 Task: Configure repository security and analysis settings.
Action: Mouse moved to (368, 176)
Screenshot: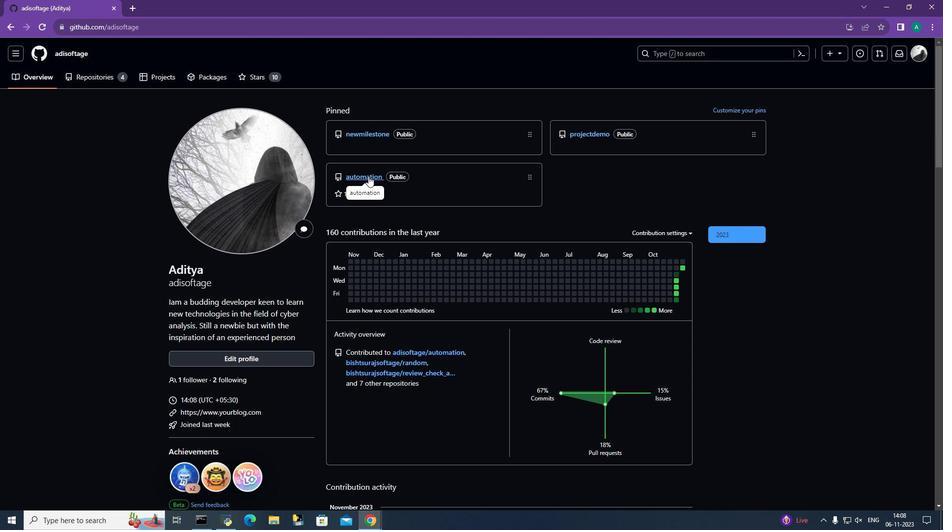 
Action: Mouse pressed left at (368, 176)
Screenshot: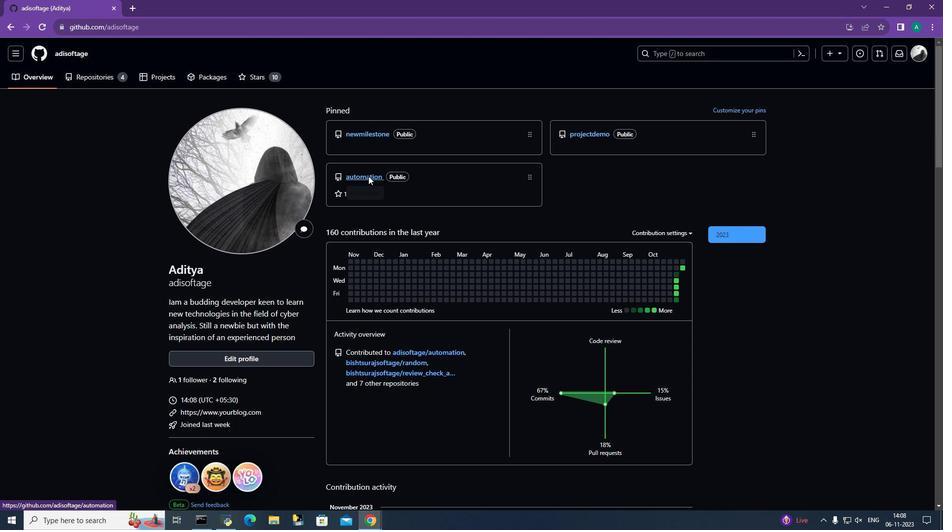 
Action: Mouse moved to (479, 78)
Screenshot: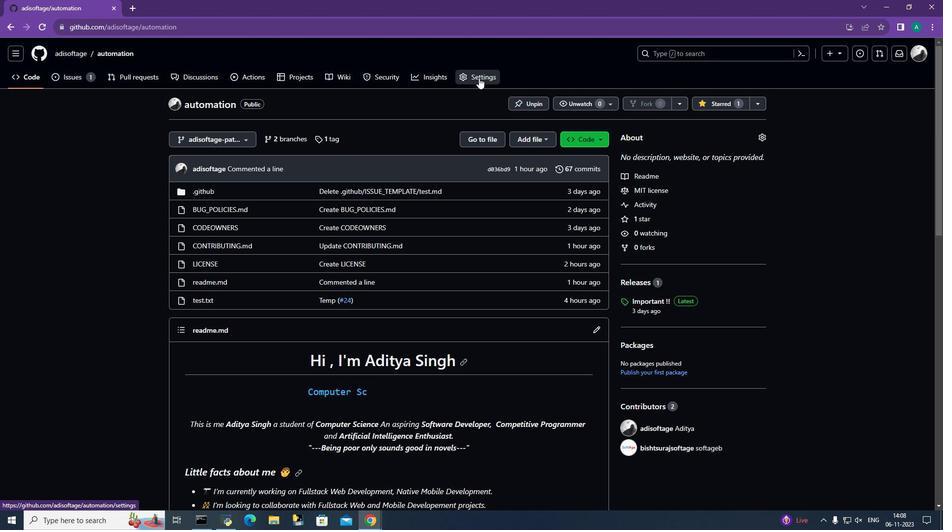 
Action: Mouse pressed left at (479, 78)
Screenshot: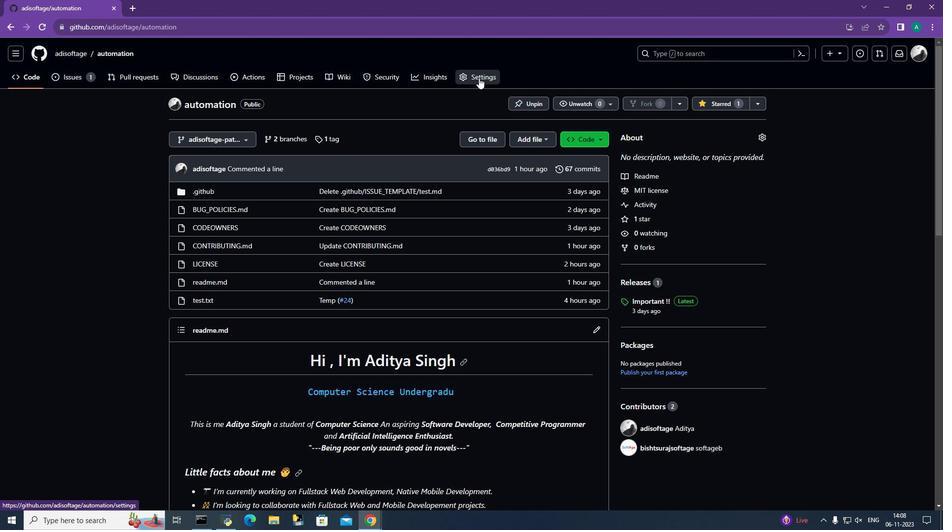 
Action: Mouse moved to (210, 355)
Screenshot: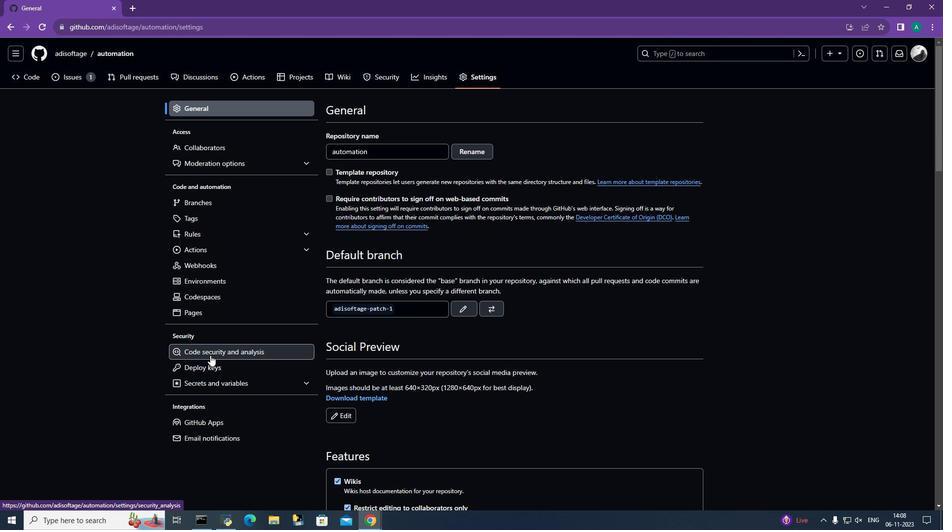 
Action: Mouse pressed left at (210, 355)
Screenshot: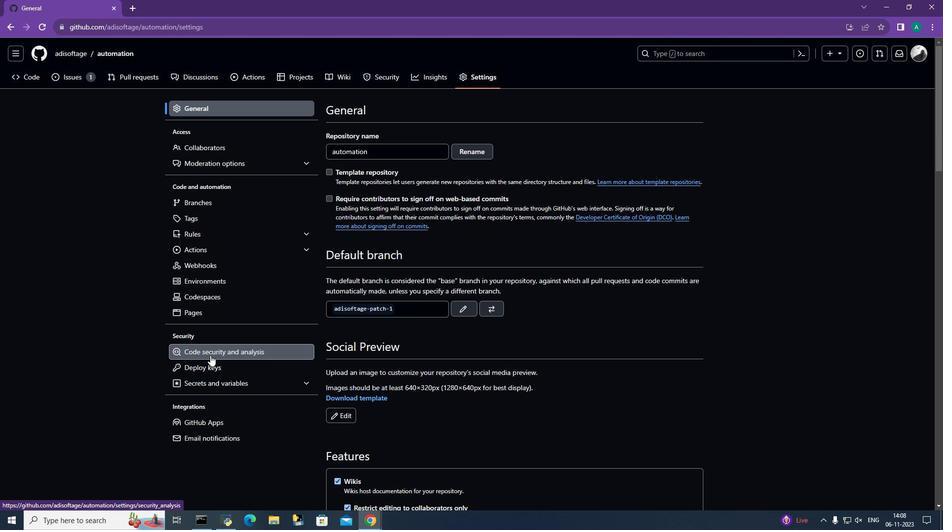 
Action: Mouse moved to (684, 315)
Screenshot: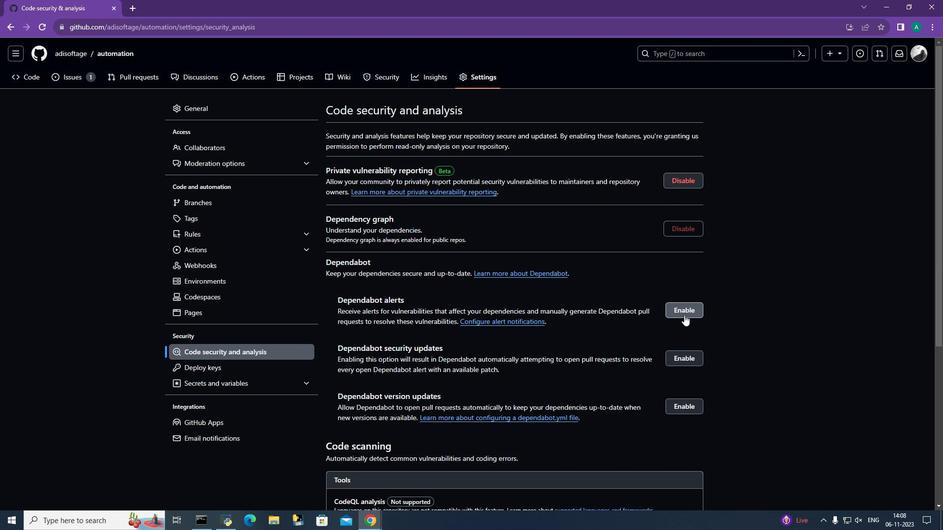 
Action: Mouse pressed left at (684, 315)
Screenshot: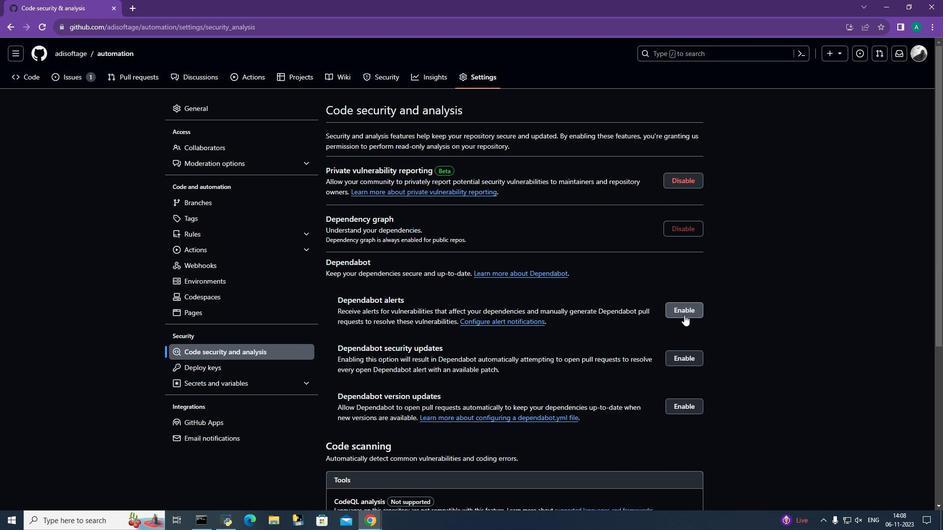 
Action: Mouse moved to (700, 381)
Screenshot: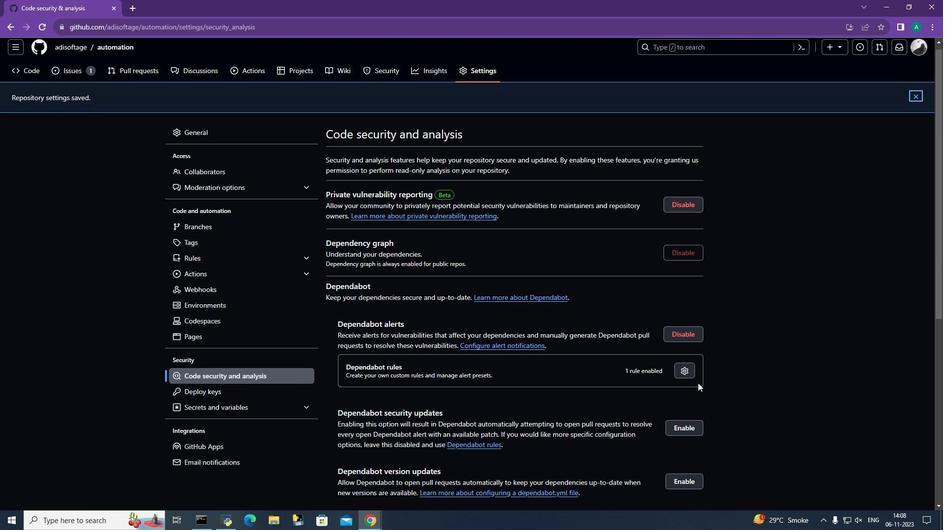 
Action: Mouse scrolled (700, 381) with delta (0, 0)
Screenshot: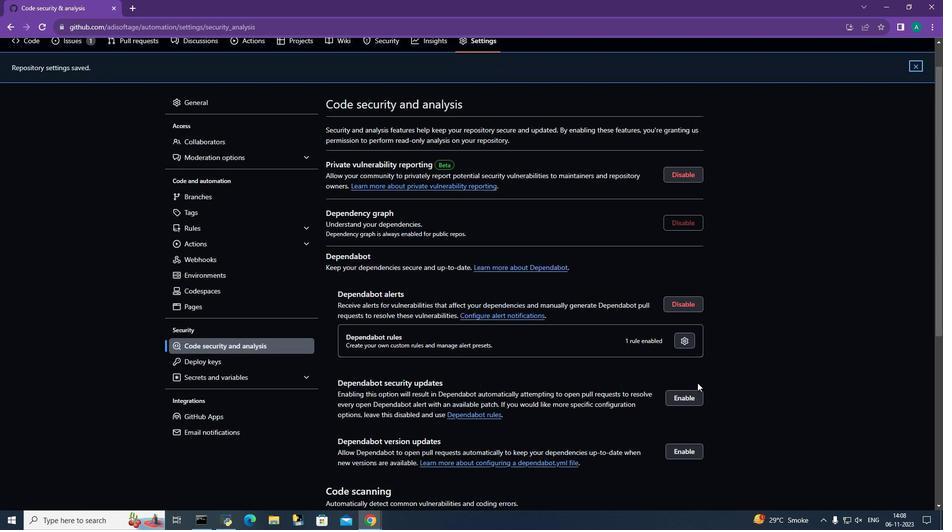 
Action: Mouse moved to (699, 382)
Screenshot: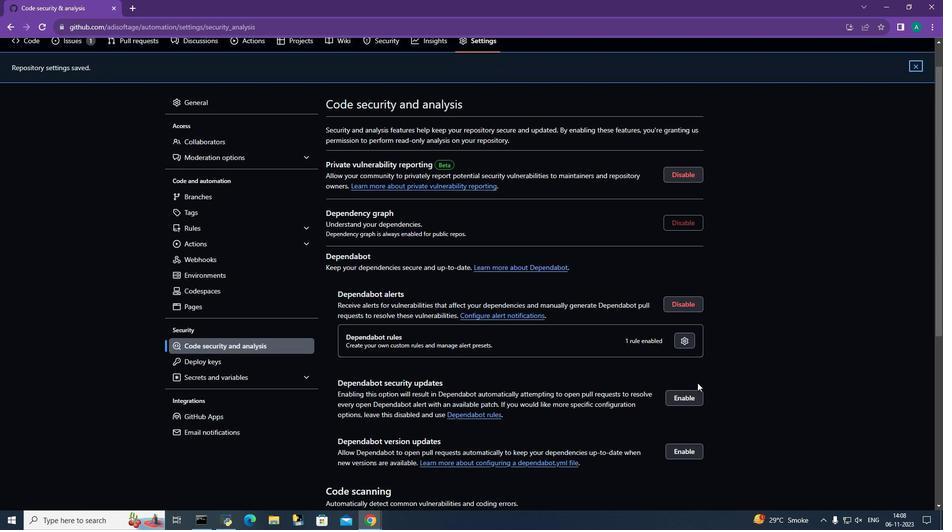 
Action: Mouse scrolled (699, 381) with delta (0, 0)
Screenshot: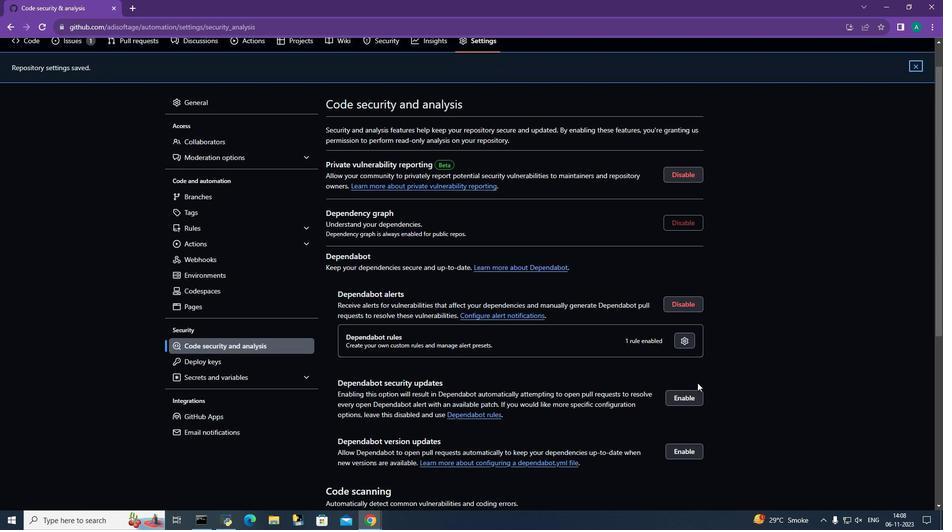 
Action: Mouse moved to (686, 344)
Screenshot: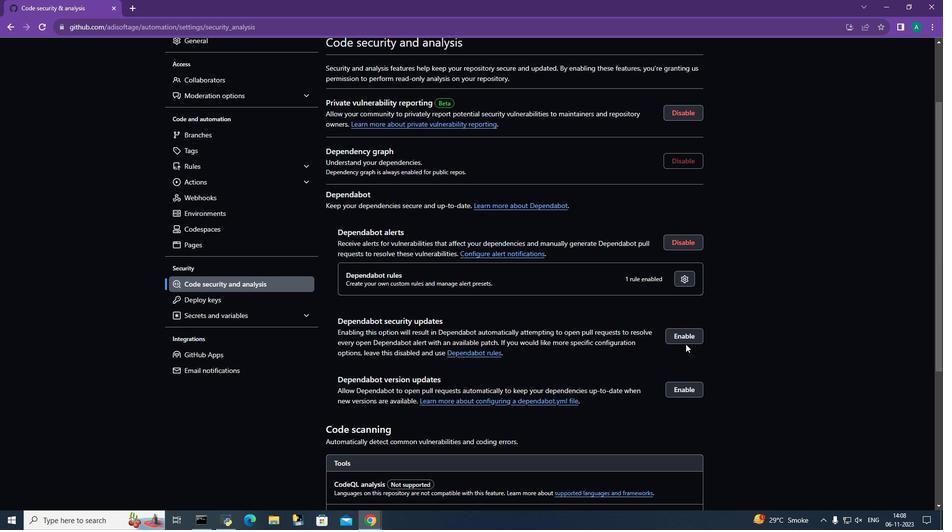 
Action: Mouse pressed left at (686, 344)
Screenshot: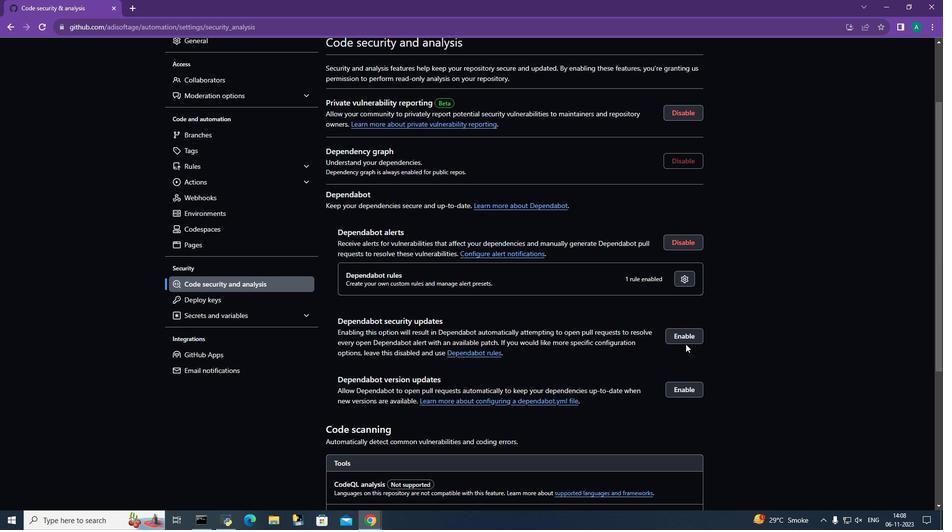 
Action: Mouse moved to (686, 338)
Screenshot: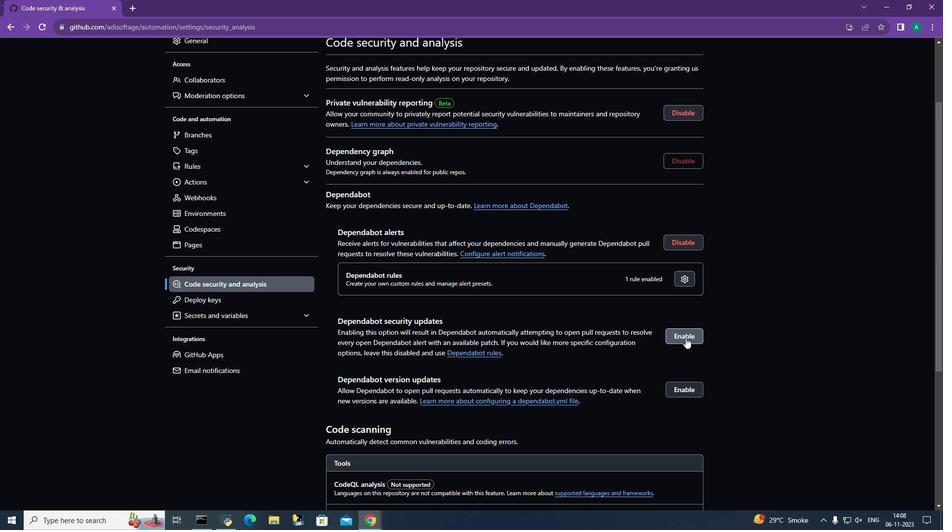 
Action: Mouse pressed left at (686, 338)
Screenshot: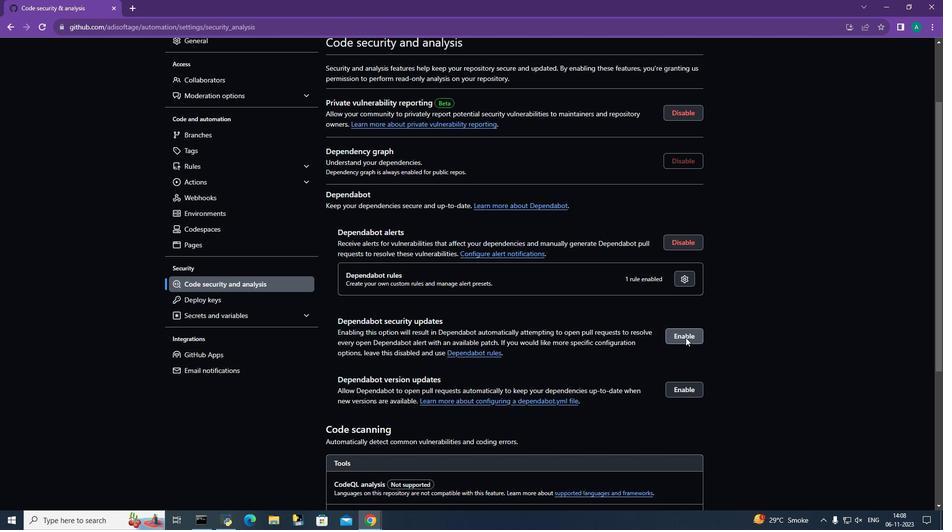 
Action: Mouse moved to (524, 356)
Screenshot: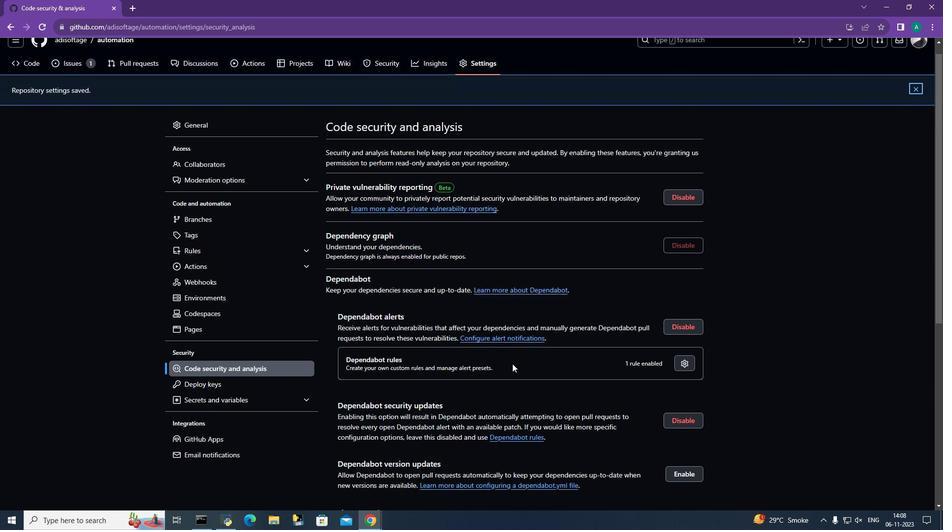 
Action: Mouse scrolled (524, 355) with delta (0, 0)
Screenshot: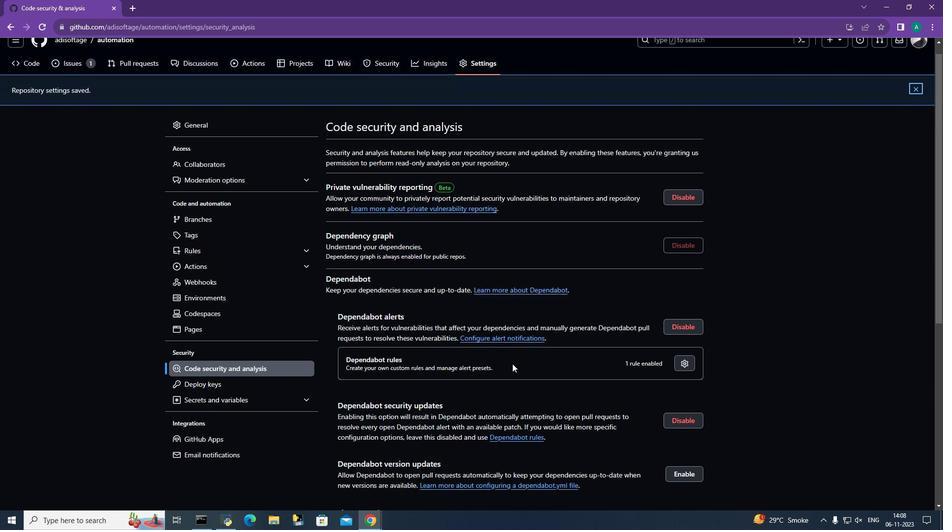 
Action: Mouse moved to (523, 357)
Screenshot: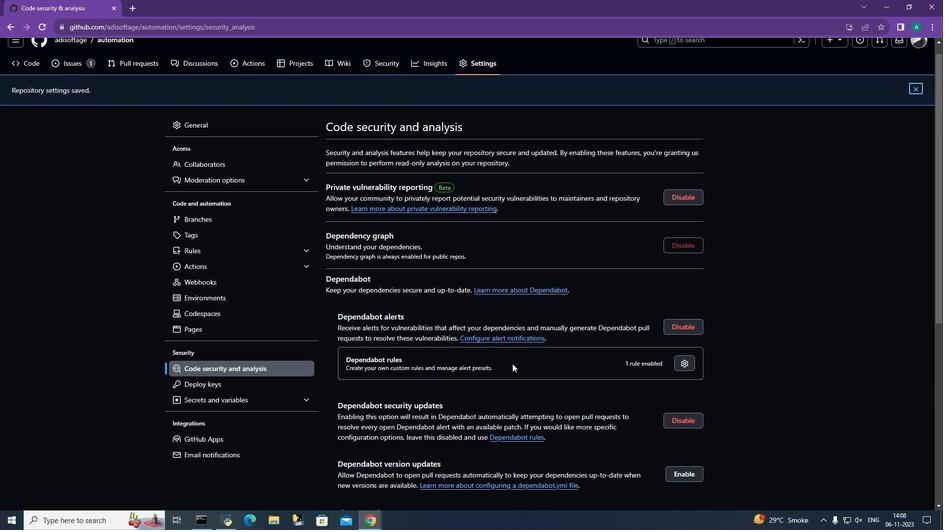 
Action: Mouse scrolled (523, 357) with delta (0, 0)
Screenshot: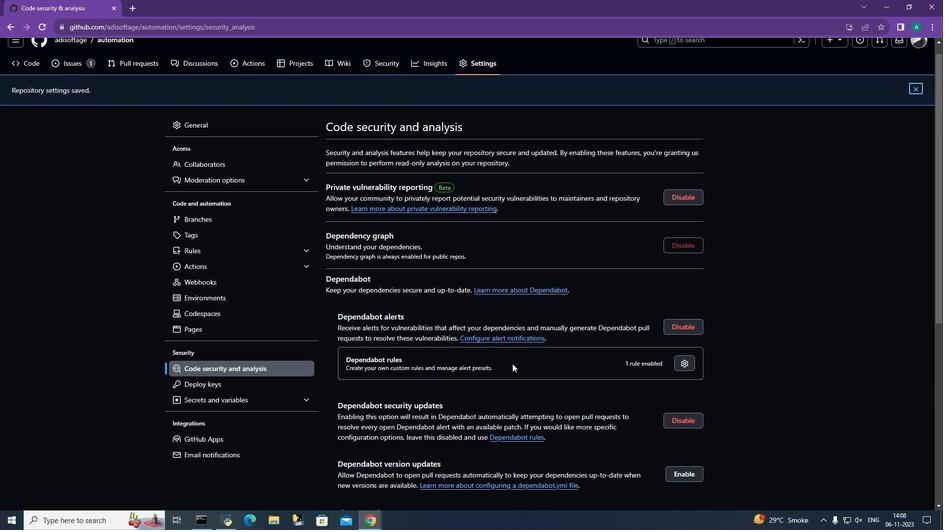 
Action: Mouse moved to (517, 361)
Screenshot: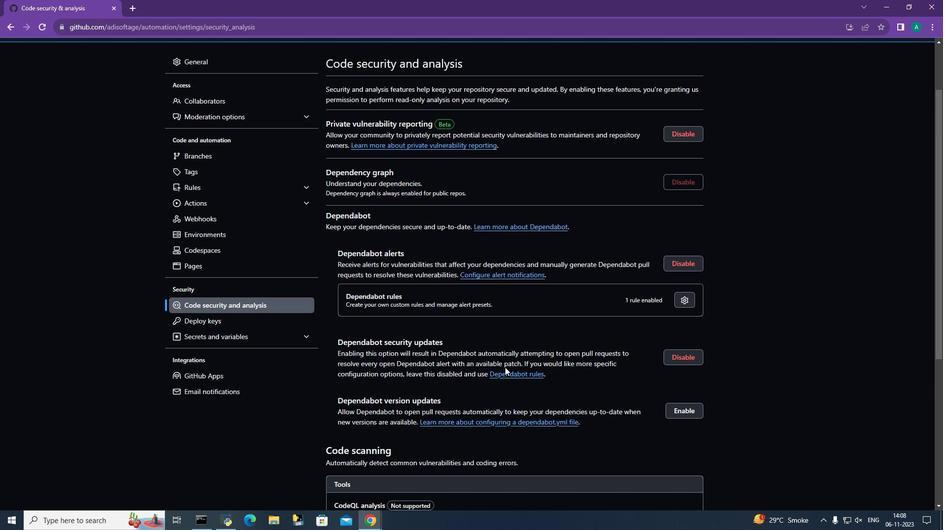 
Action: Mouse scrolled (517, 360) with delta (0, 0)
Screenshot: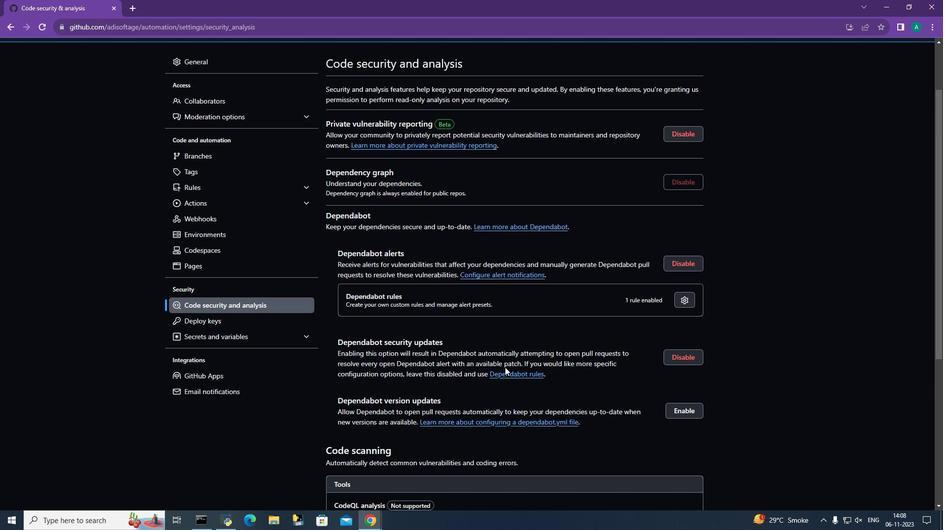 
Action: Mouse moved to (512, 364)
Screenshot: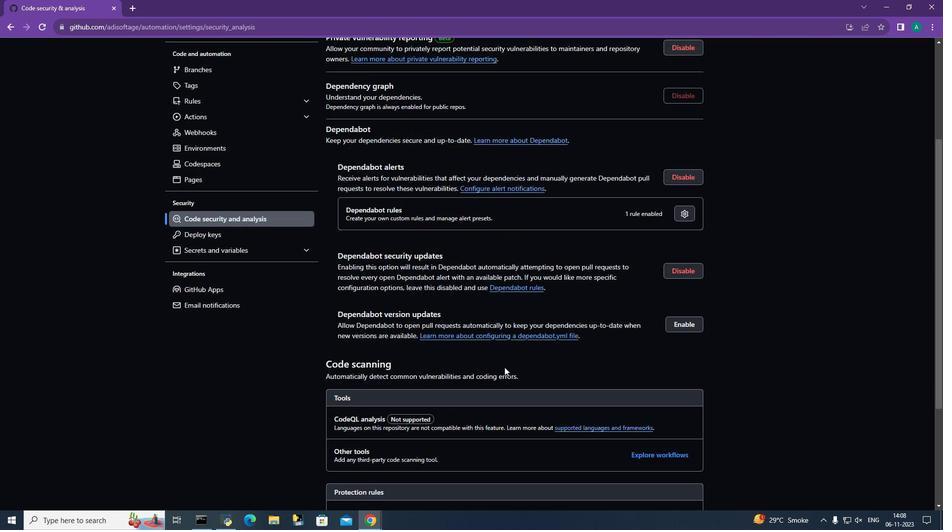 
Action: Mouse scrolled (512, 363) with delta (0, 0)
Screenshot: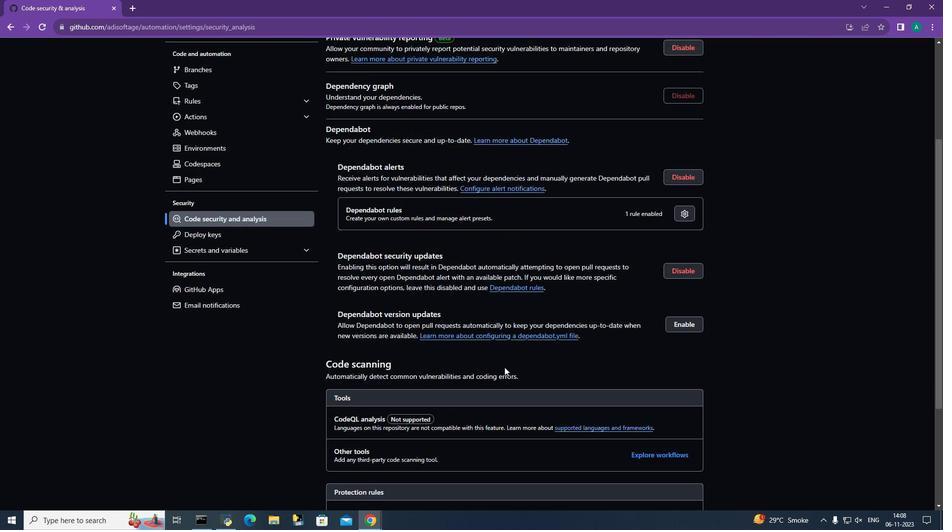
Action: Mouse moved to (505, 367)
Screenshot: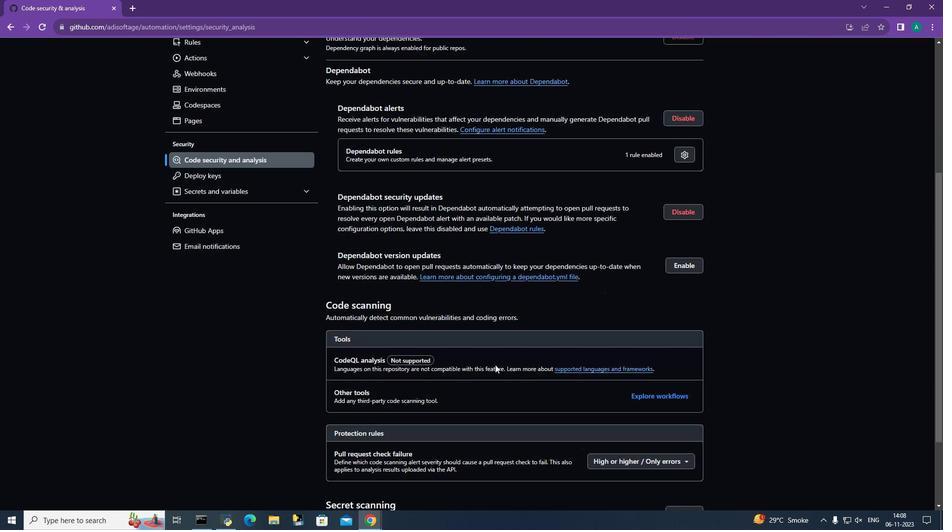
Action: Mouse scrolled (505, 367) with delta (0, 0)
Screenshot: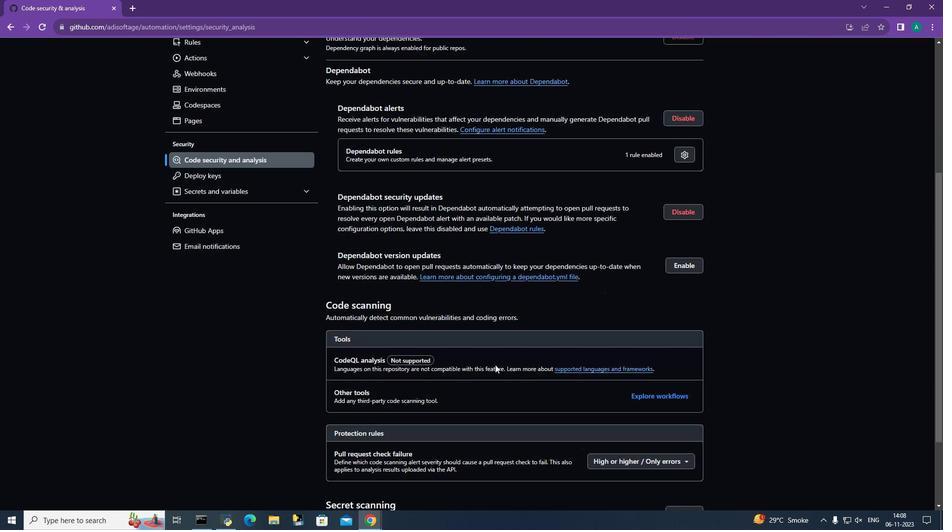 
Action: Mouse moved to (523, 405)
Screenshot: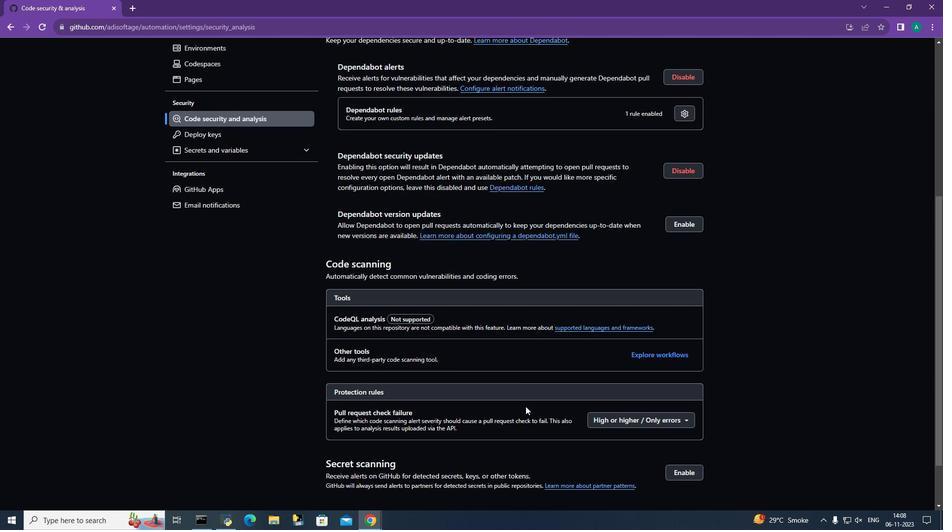 
Action: Mouse scrolled (523, 405) with delta (0, 0)
Screenshot: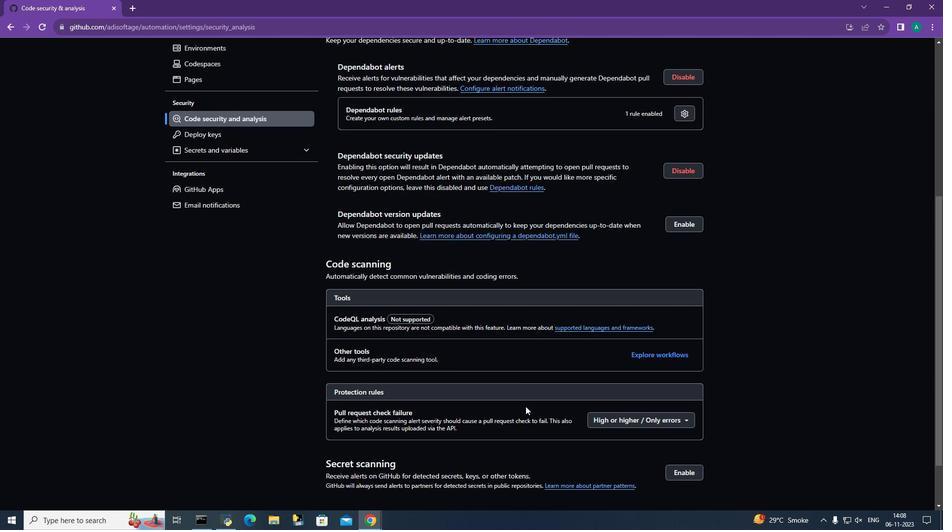 
Action: Mouse moved to (525, 406)
Screenshot: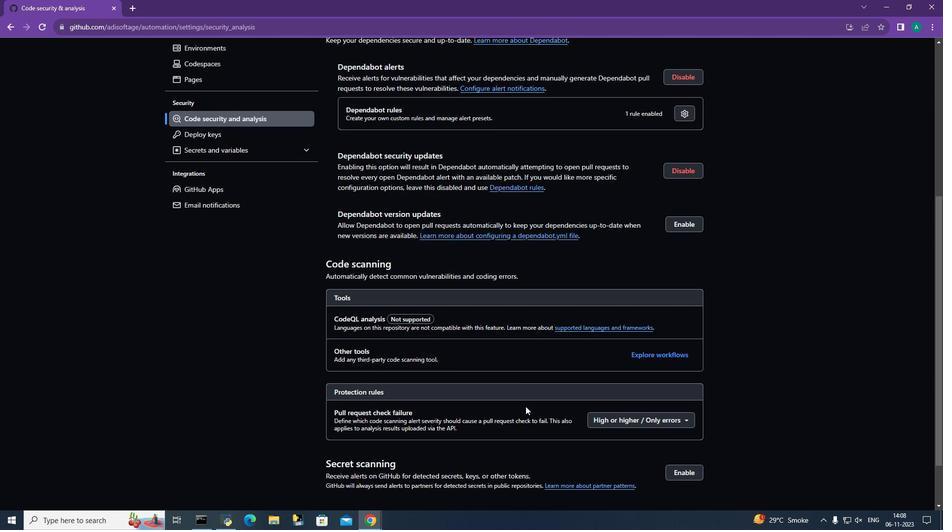 
Action: Mouse scrolled (525, 406) with delta (0, 0)
Screenshot: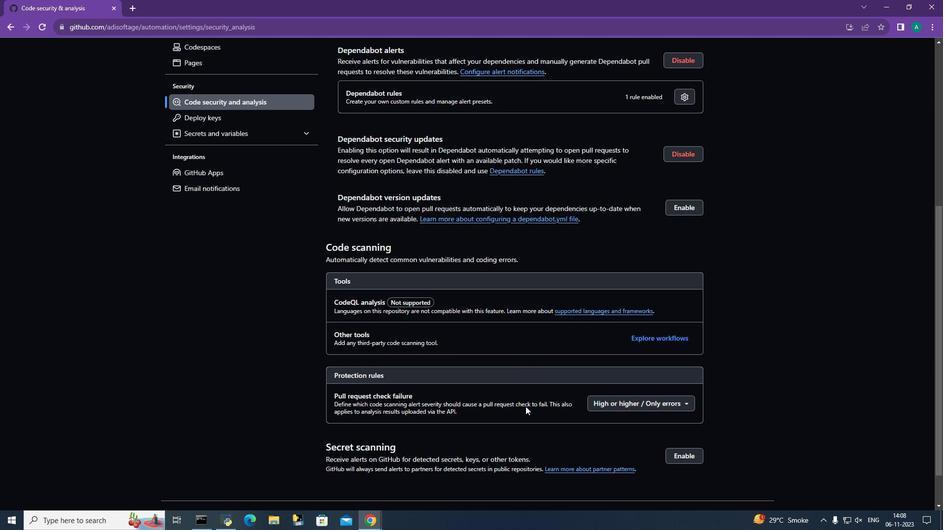 
Action: Mouse moved to (691, 417)
Screenshot: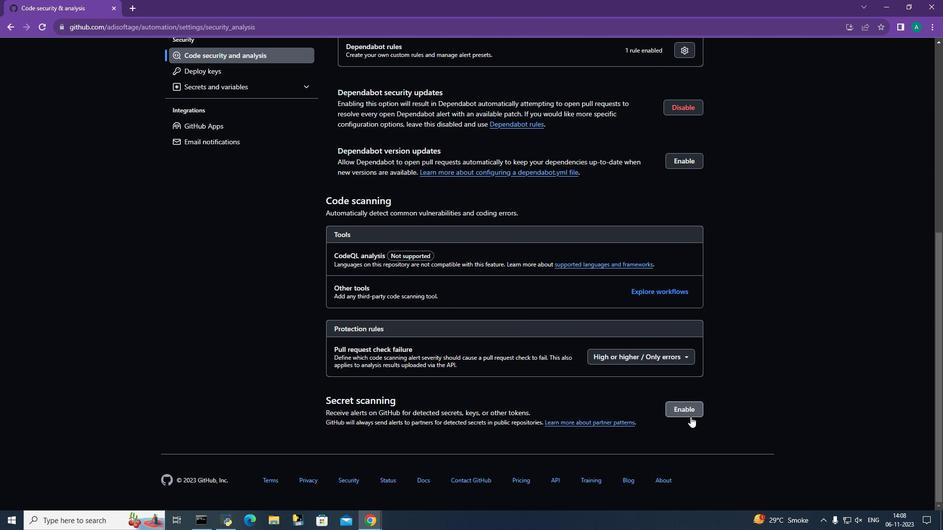 
Action: Mouse pressed left at (691, 417)
Screenshot: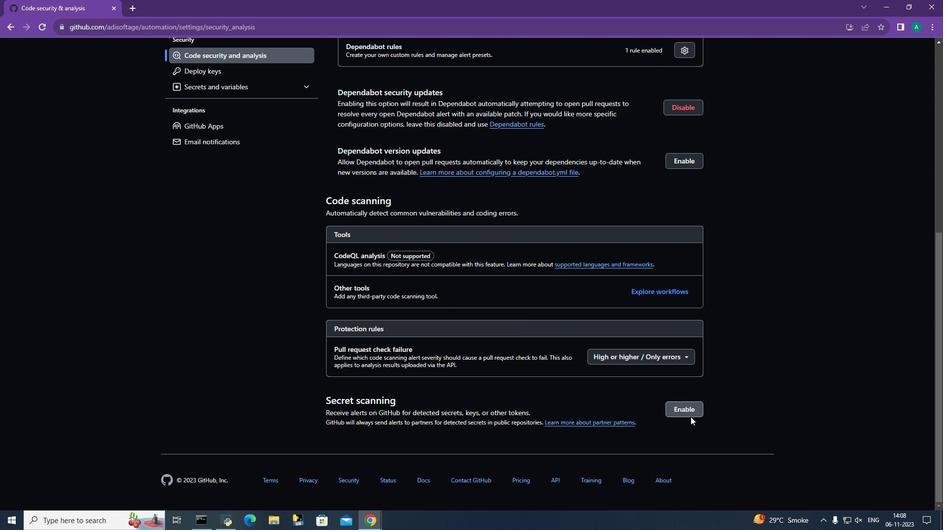 
Action: Mouse moved to (669, 422)
Screenshot: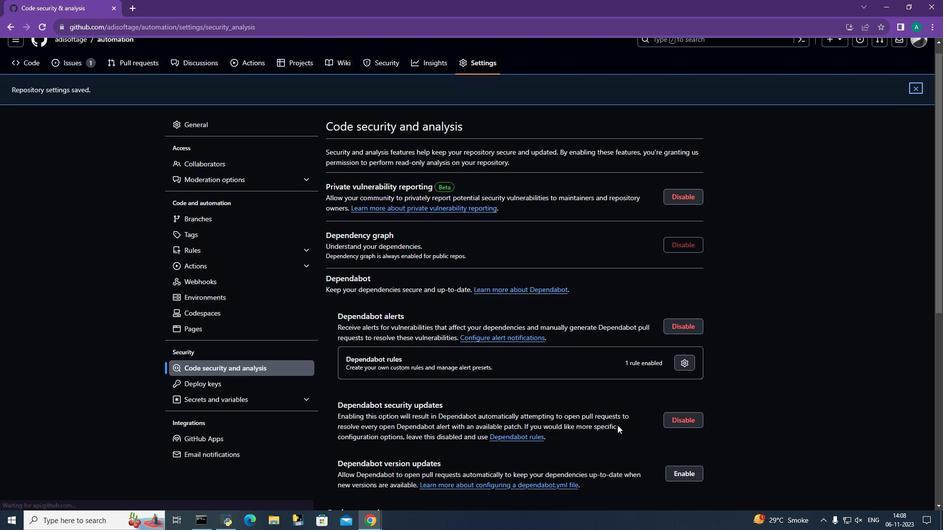
Action: Mouse scrolled (669, 421) with delta (0, 0)
Screenshot: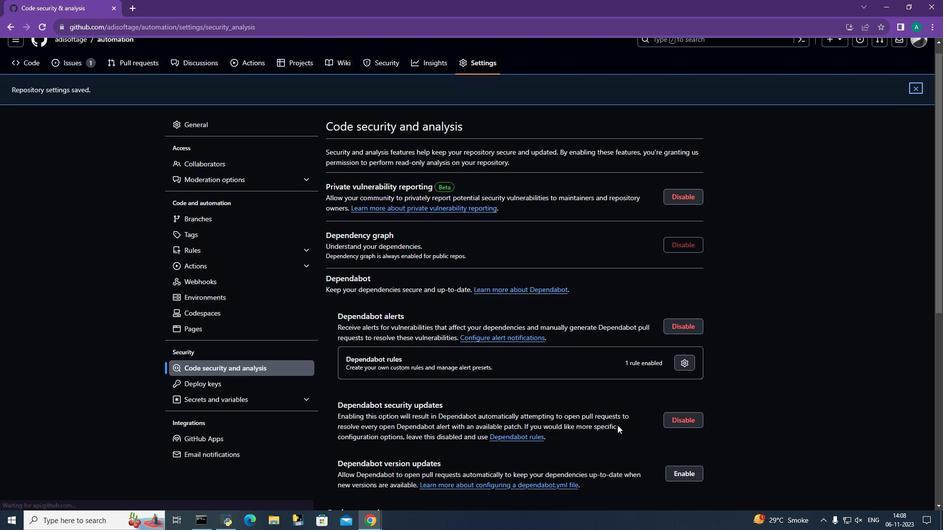 
Action: Mouse moved to (649, 423)
Screenshot: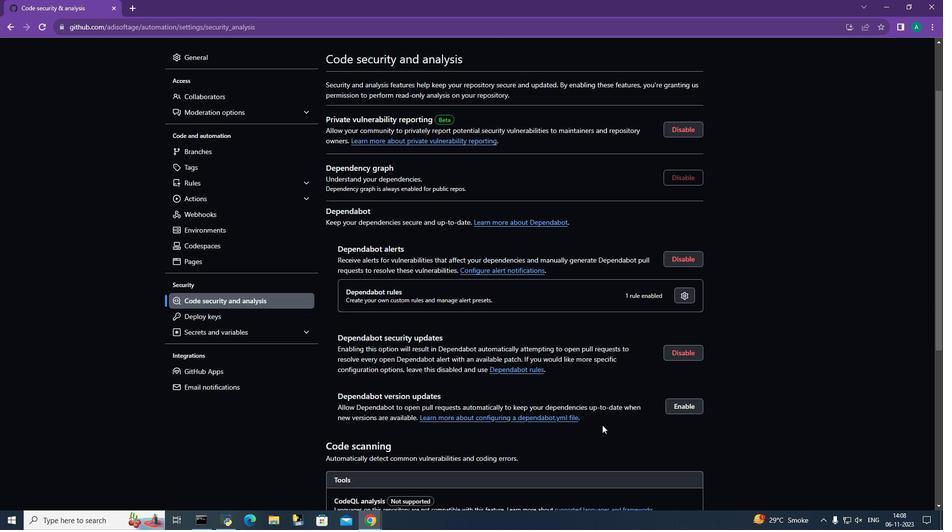 
Action: Mouse scrolled (649, 422) with delta (0, 0)
Screenshot: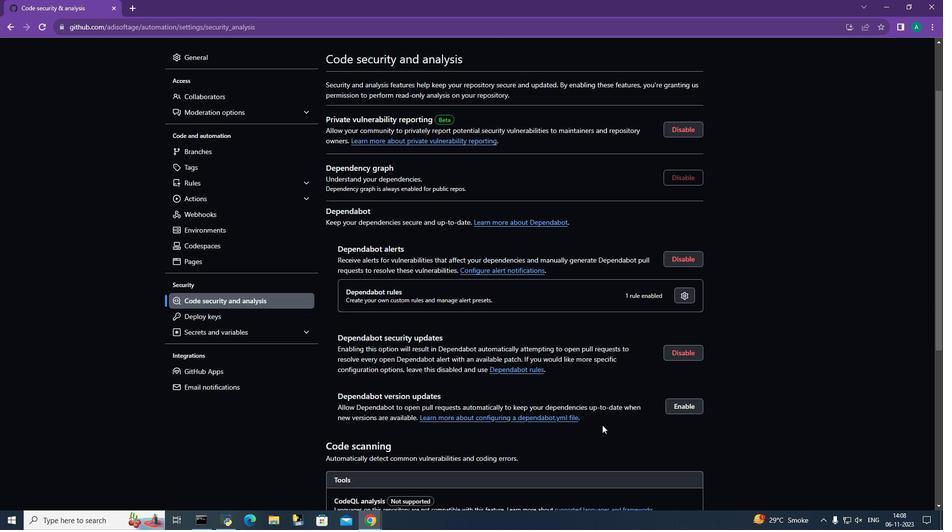 
Action: Mouse moved to (636, 424)
Screenshot: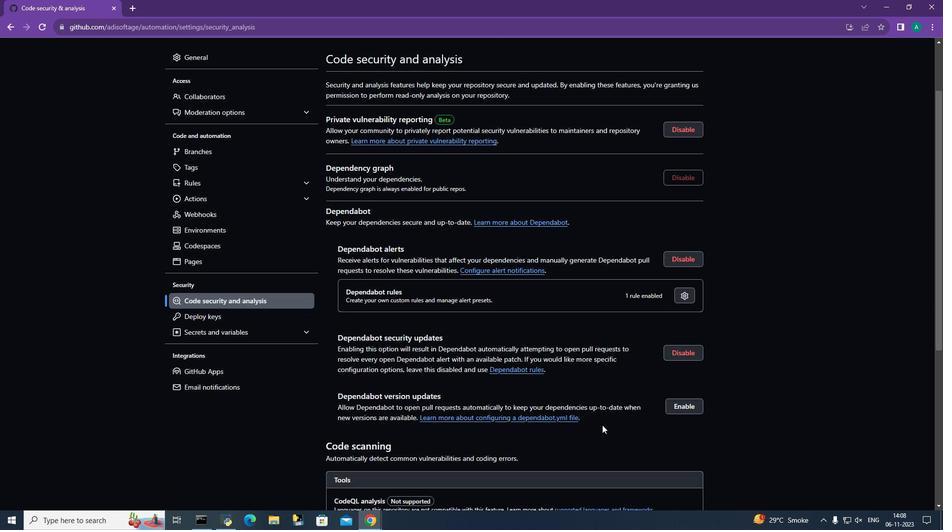 
Action: Mouse scrolled (636, 424) with delta (0, 0)
Screenshot: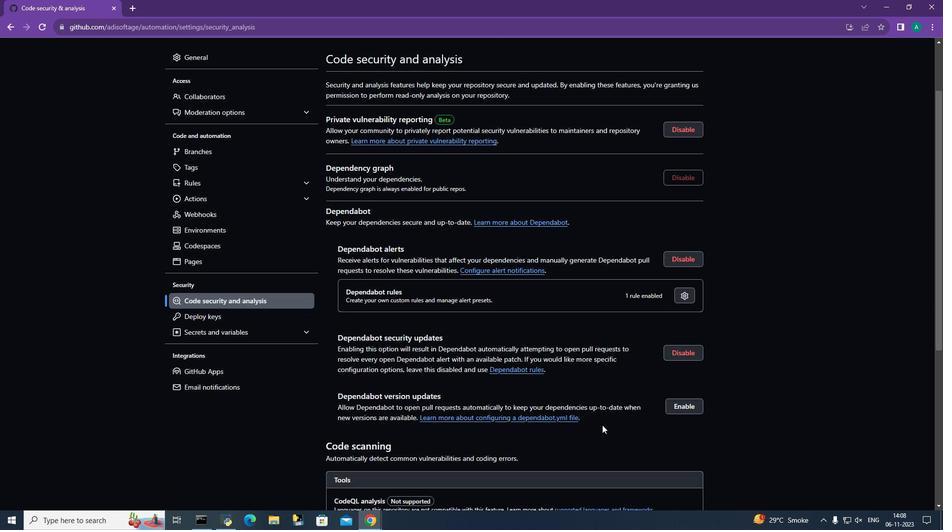 
Action: Mouse moved to (623, 425)
Screenshot: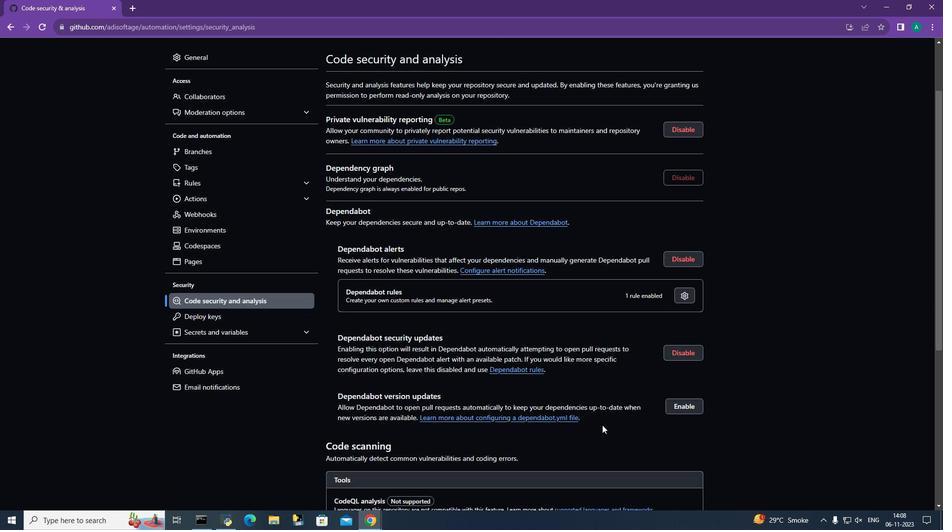
Action: Mouse scrolled (623, 424) with delta (0, 0)
Screenshot: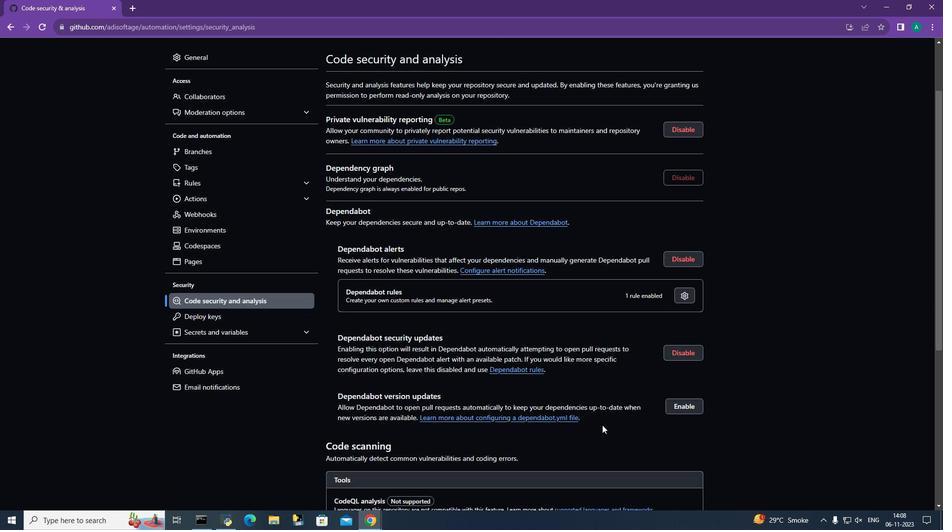 
Action: Mouse moved to (615, 425)
Screenshot: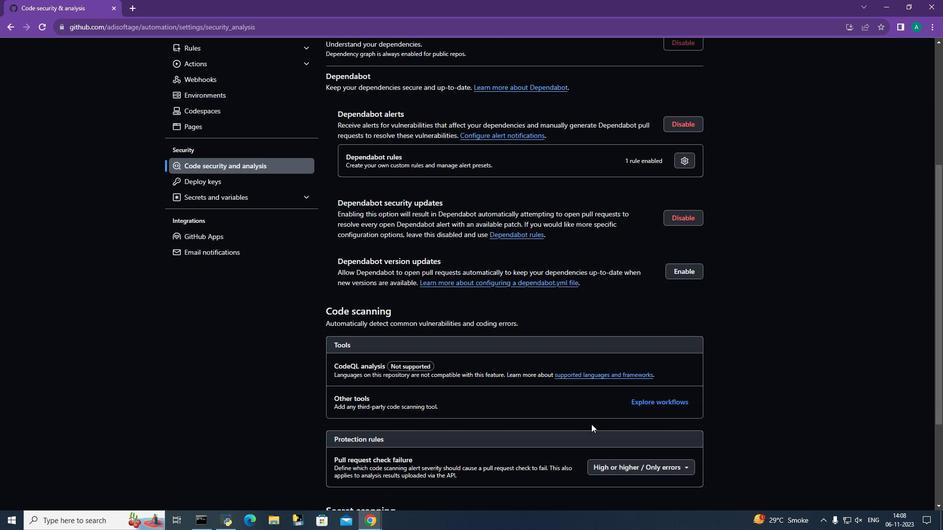 
Action: Mouse scrolled (615, 425) with delta (0, 0)
Screenshot: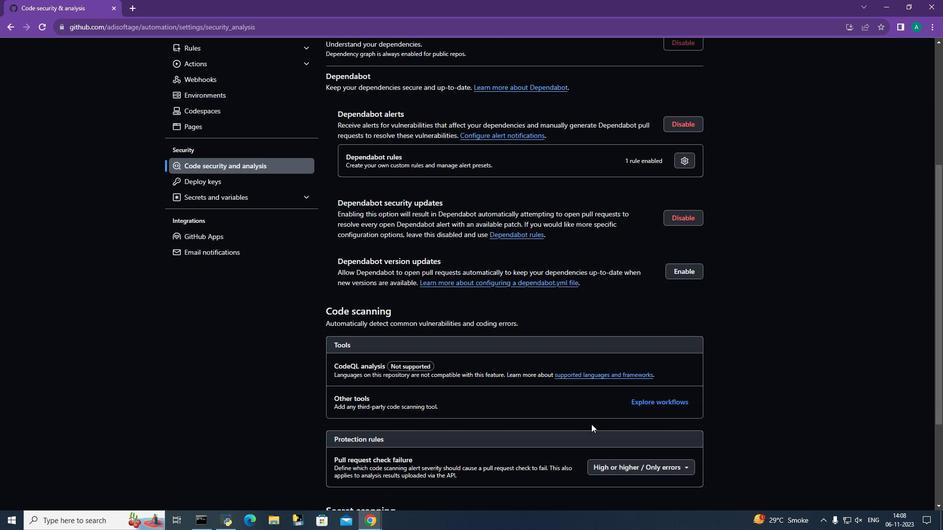 
Action: Mouse moved to (599, 425)
Screenshot: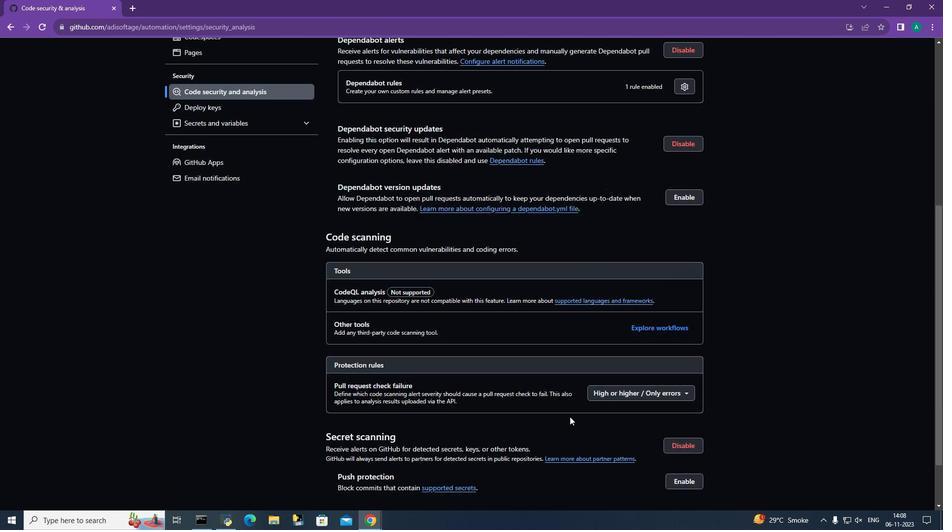 
Action: Mouse scrolled (599, 425) with delta (0, 0)
Screenshot: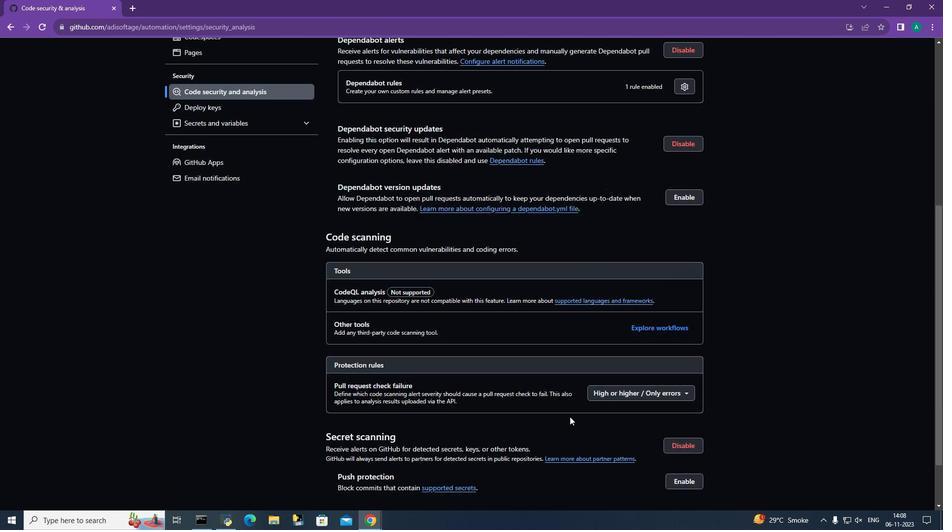 
Action: Mouse moved to (556, 413)
Screenshot: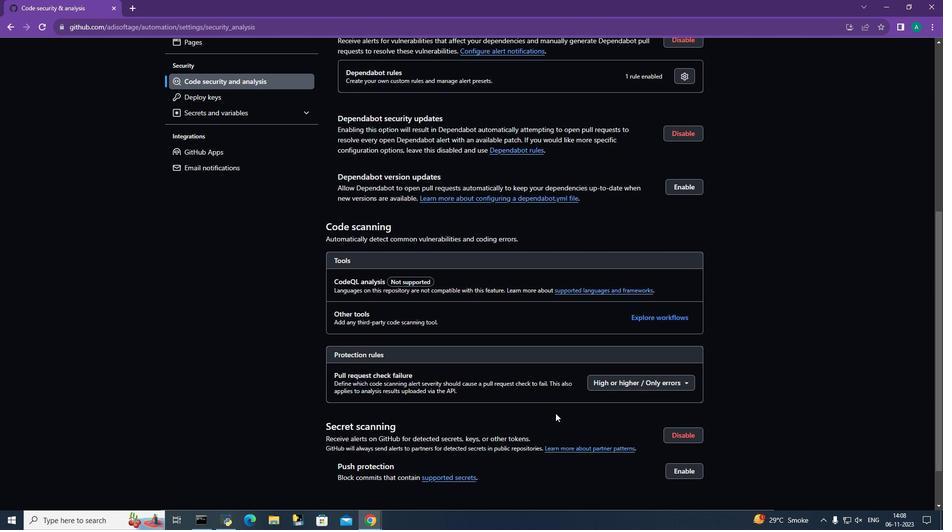 
Action: Mouse scrolled (556, 413) with delta (0, 0)
Screenshot: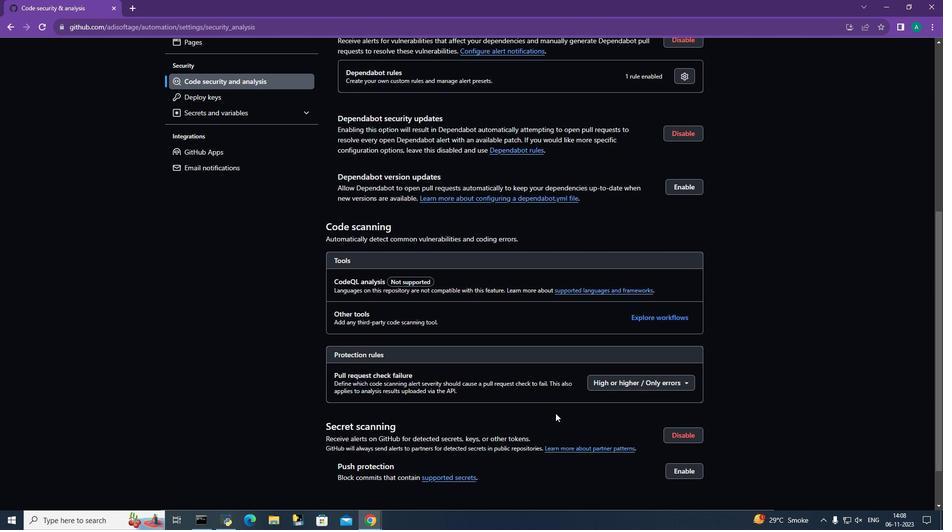 
Action: Mouse moved to (555, 413)
Screenshot: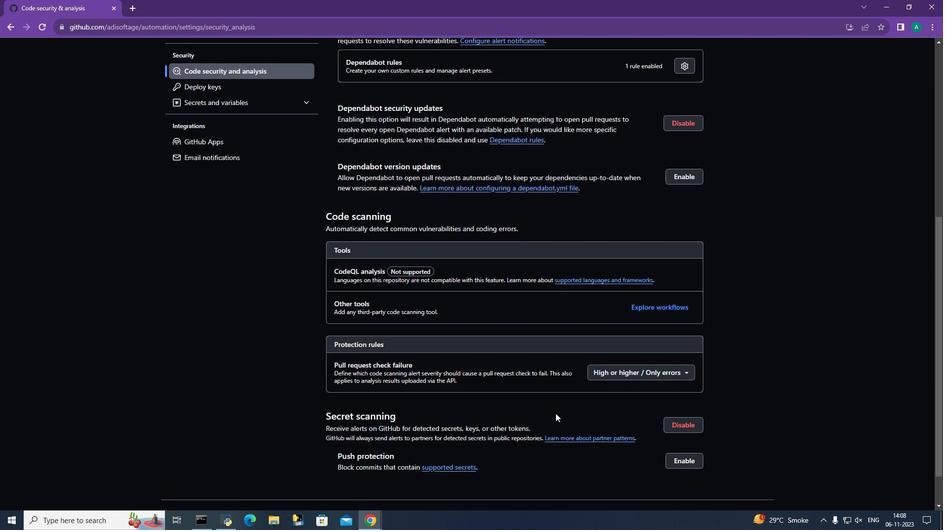 
Action: Mouse scrolled (555, 413) with delta (0, 0)
Screenshot: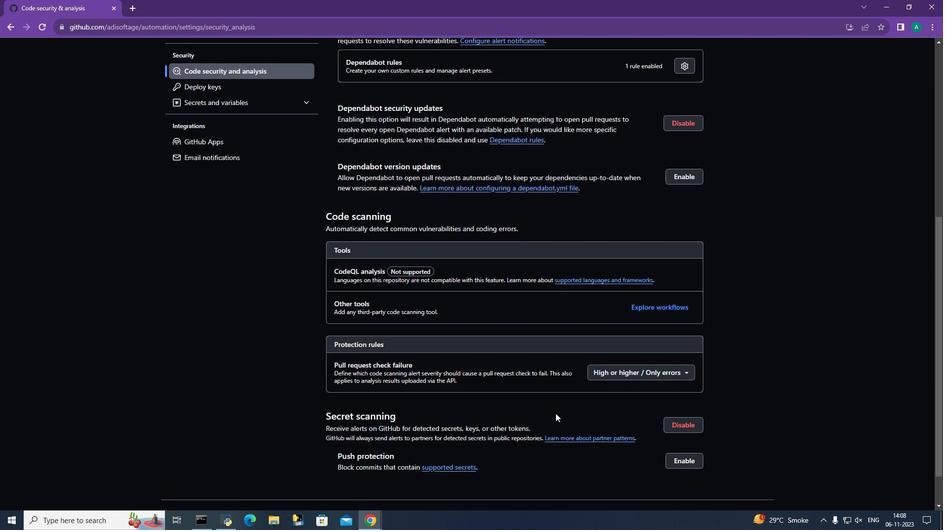 
Action: Mouse moved to (555, 413)
Screenshot: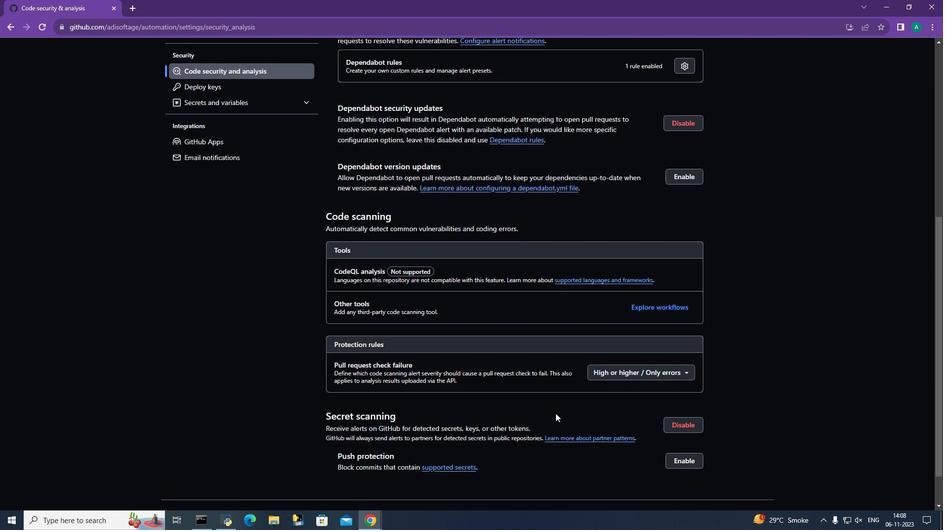 
Action: Mouse scrolled (555, 413) with delta (0, 0)
Screenshot: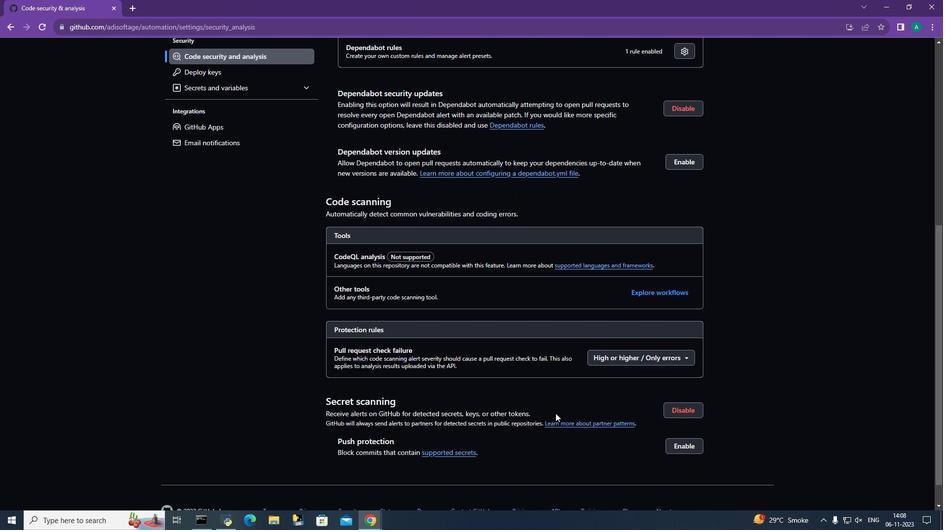 
Action: Mouse scrolled (555, 413) with delta (0, 0)
Screenshot: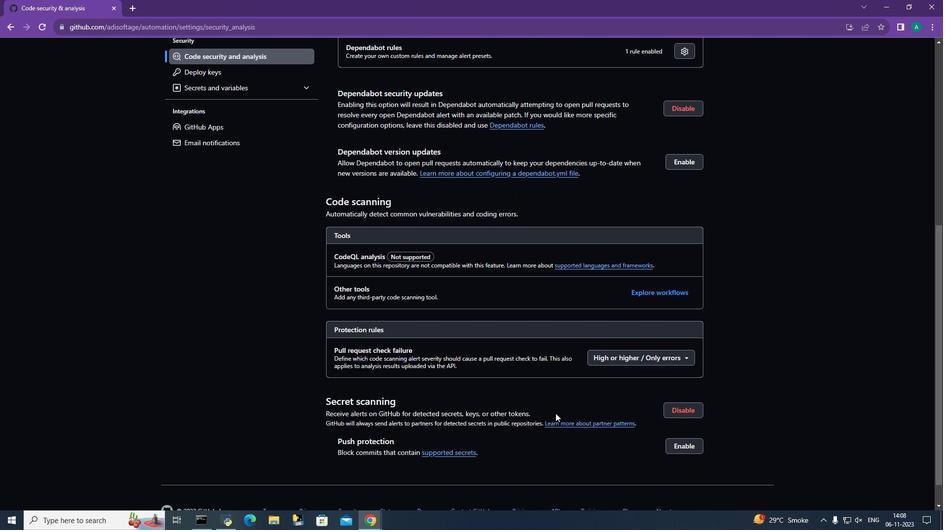 
Action: Mouse moved to (680, 420)
Screenshot: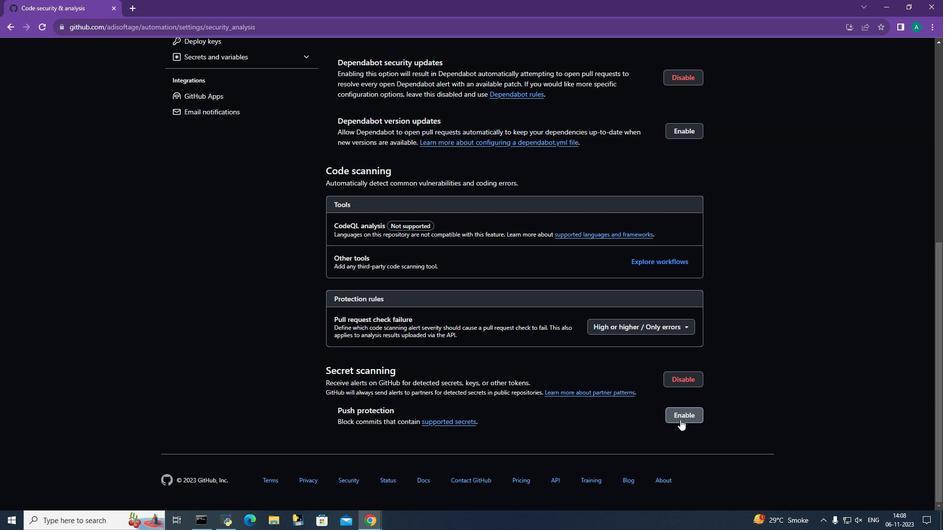
Action: Mouse pressed left at (680, 420)
Screenshot: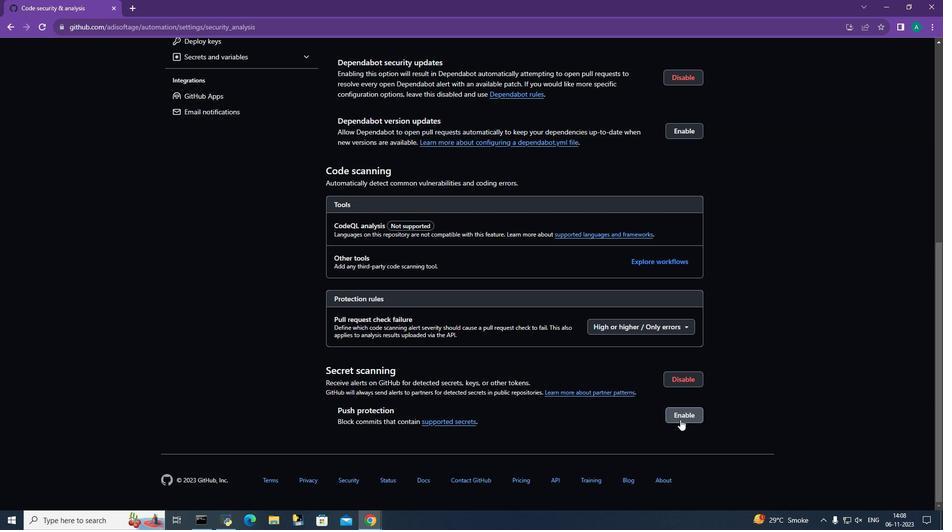 
Action: Mouse moved to (556, 386)
Screenshot: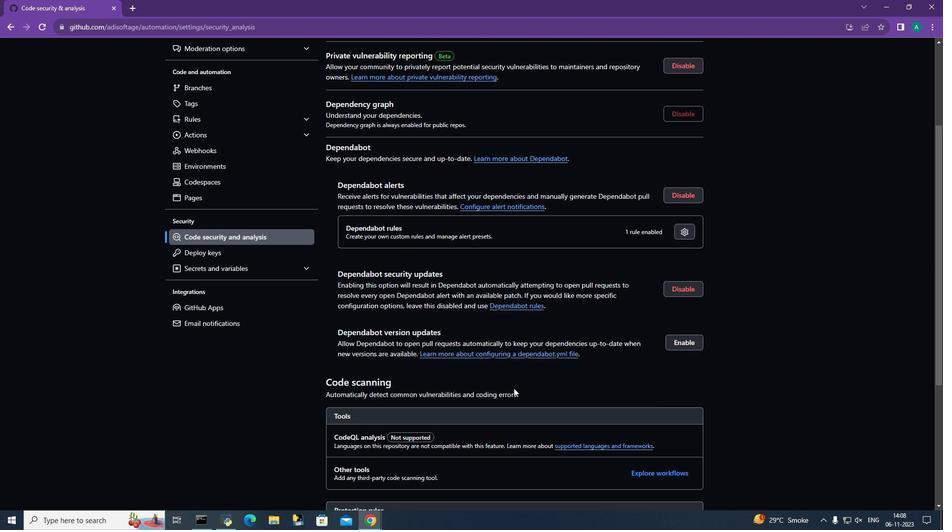 
Action: Mouse scrolled (556, 385) with delta (0, 0)
Screenshot: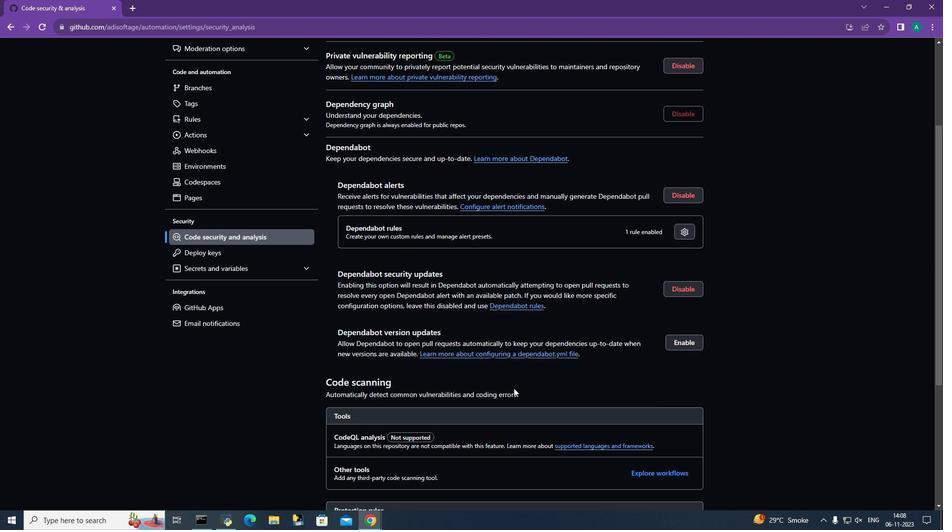 
Action: Mouse moved to (544, 386)
Screenshot: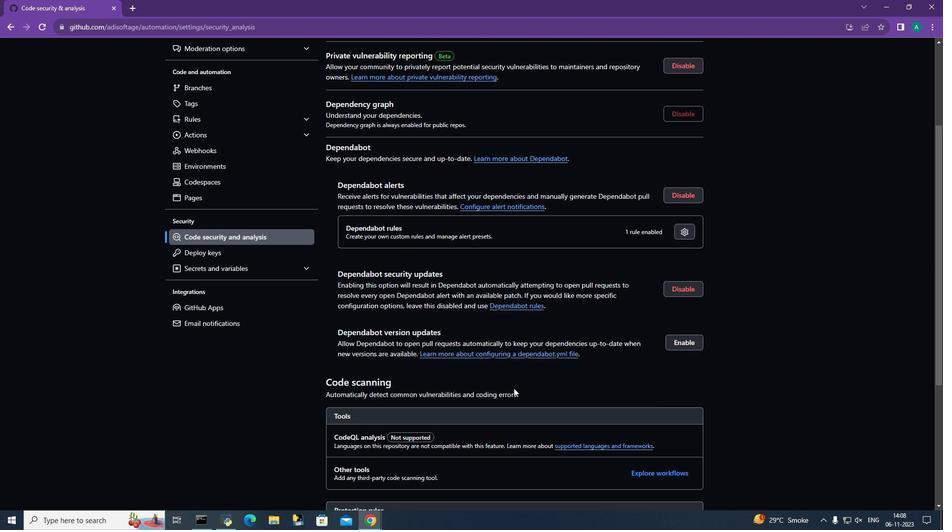 
Action: Mouse scrolled (544, 385) with delta (0, 0)
Screenshot: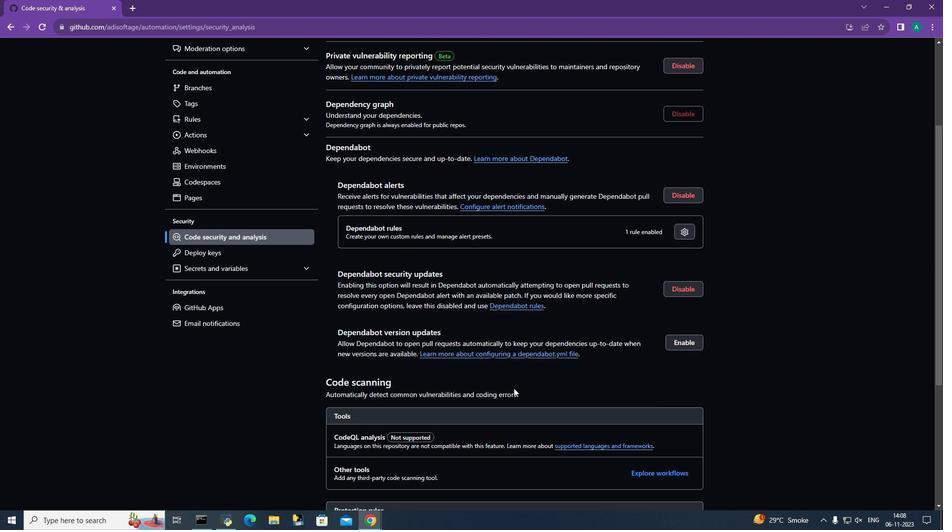 
Action: Mouse moved to (538, 387)
Screenshot: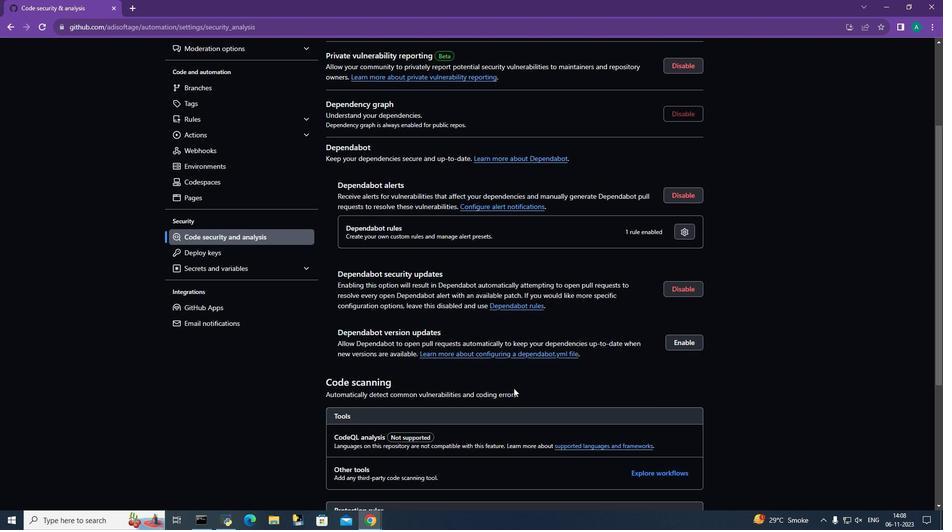 
Action: Mouse scrolled (538, 386) with delta (0, 0)
Screenshot: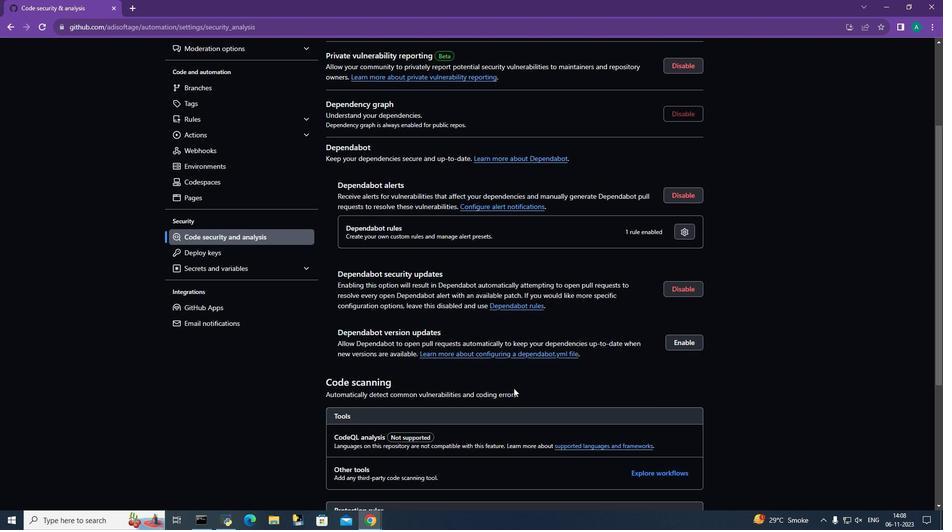 
Action: Mouse moved to (532, 388)
Screenshot: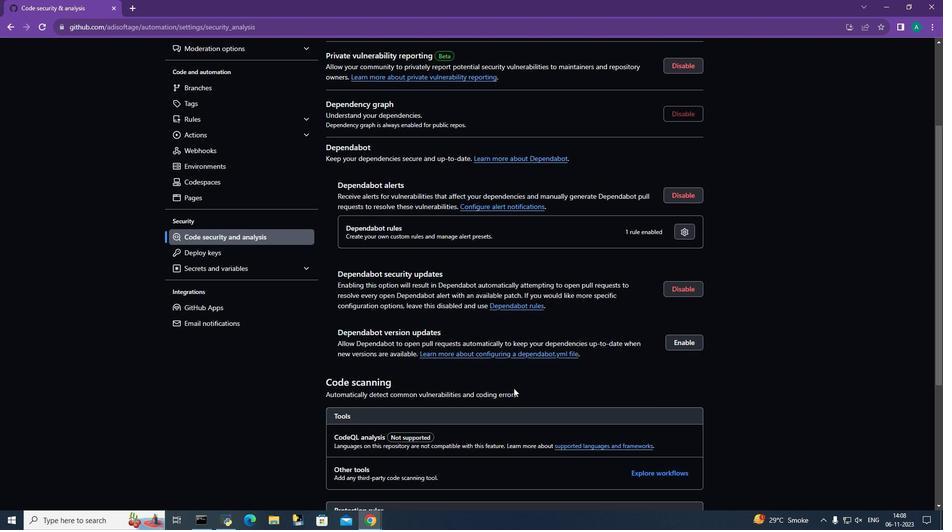 
Action: Mouse scrolled (532, 388) with delta (0, 0)
Screenshot: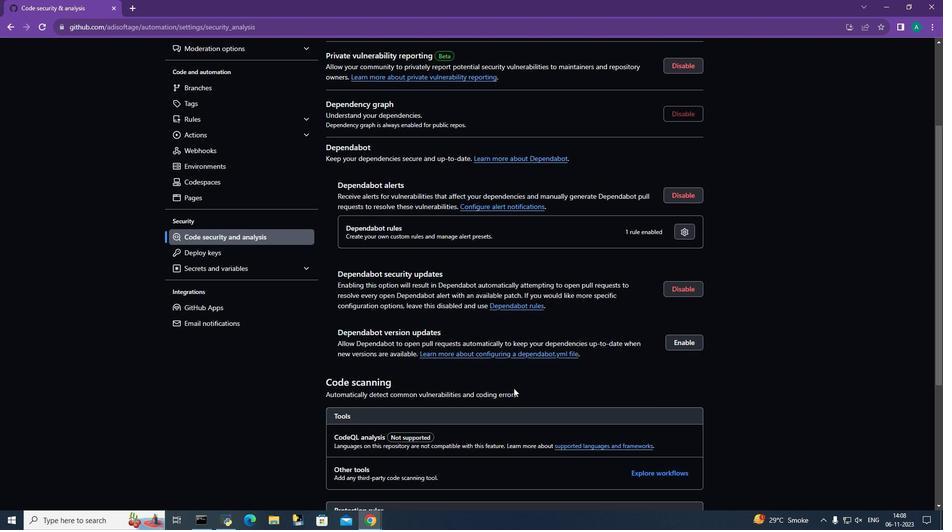 
Action: Mouse moved to (529, 388)
Screenshot: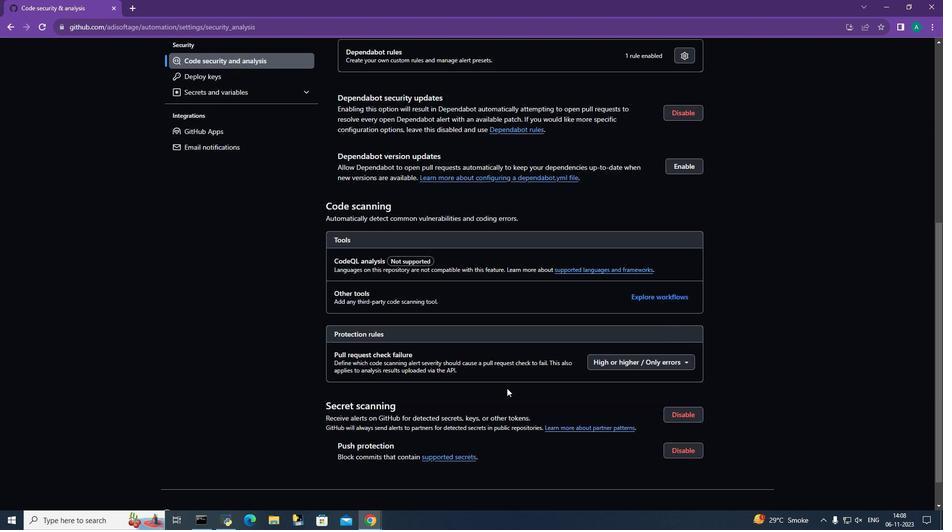 
Action: Mouse scrolled (529, 388) with delta (0, 0)
Screenshot: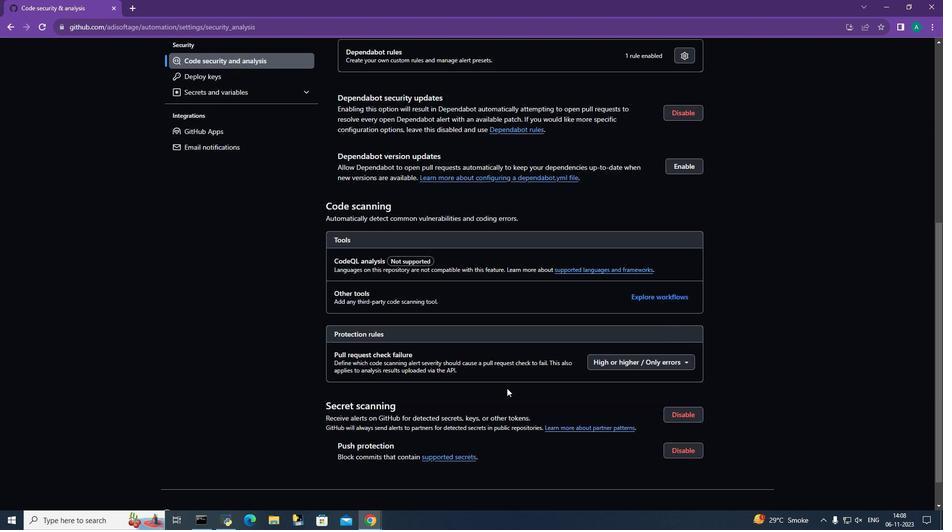 
Action: Mouse moved to (523, 388)
Screenshot: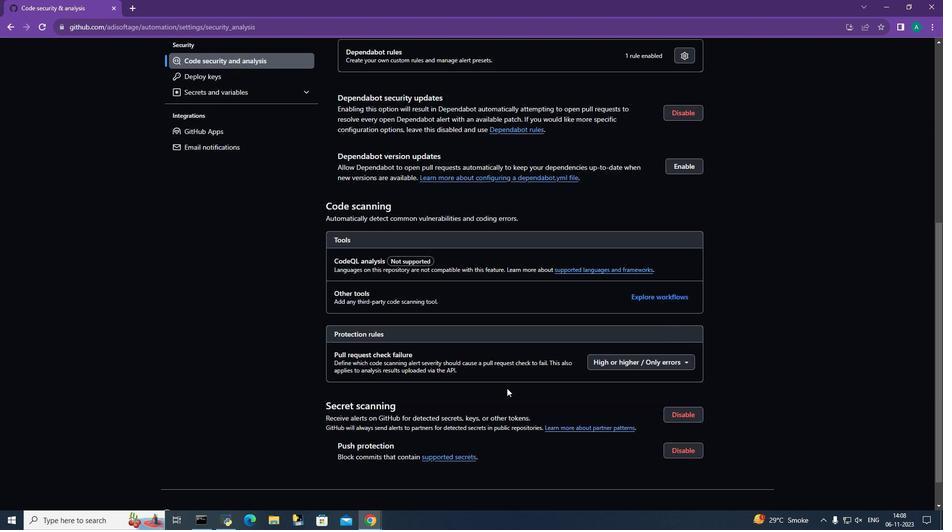 
Action: Mouse scrolled (523, 388) with delta (0, 0)
Screenshot: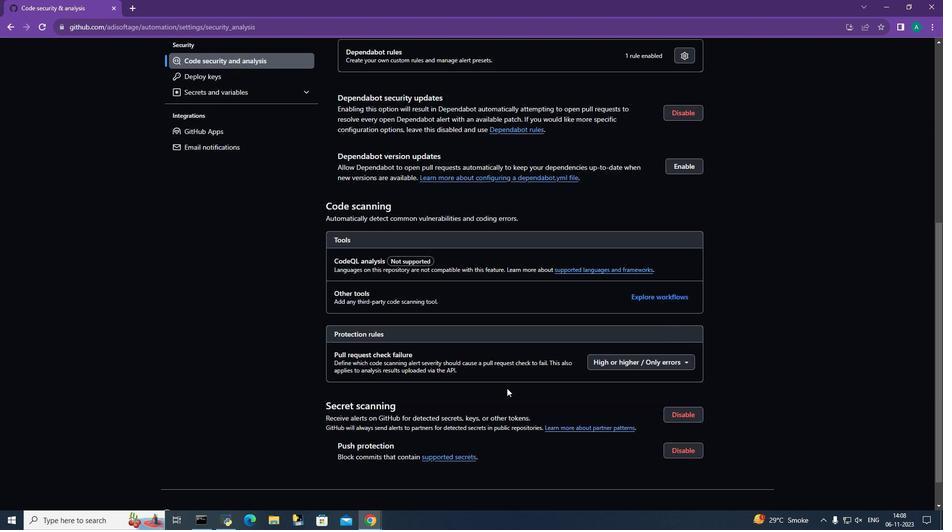 
Action: Mouse moved to (515, 388)
Screenshot: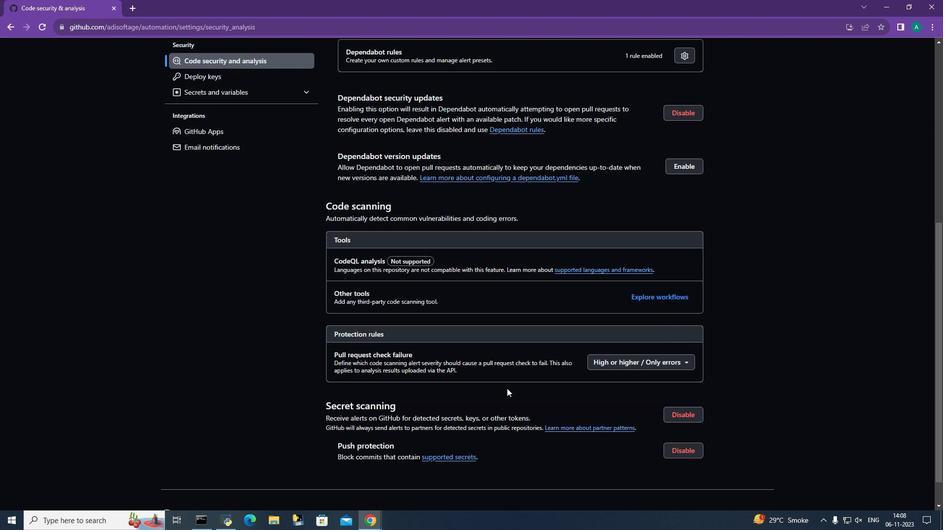 
Action: Mouse scrolled (515, 388) with delta (0, 0)
Screenshot: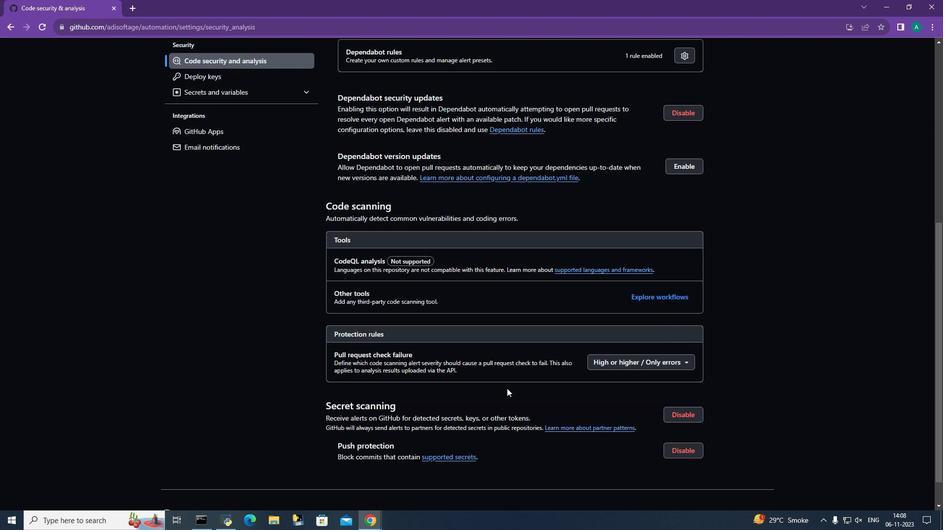
Action: Mouse moved to (420, 325)
Screenshot: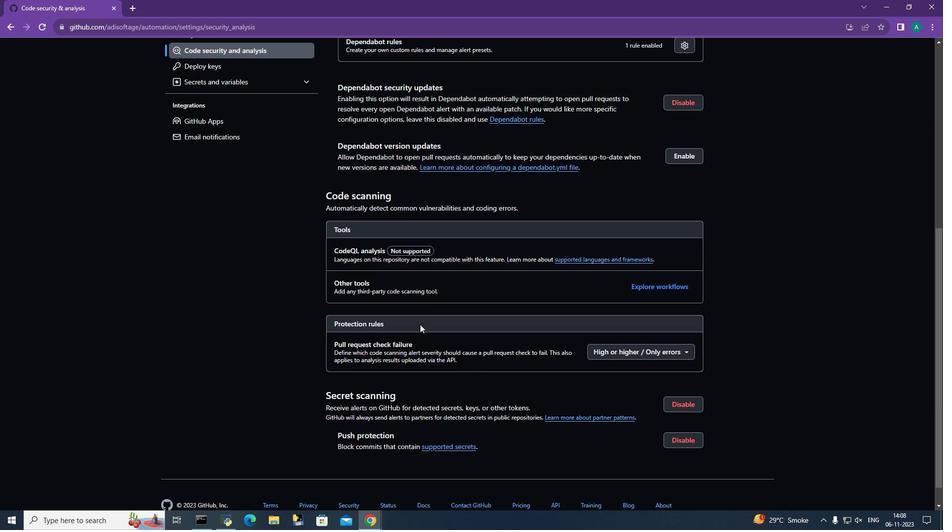 
Action: Mouse scrolled (420, 325) with delta (0, 0)
Screenshot: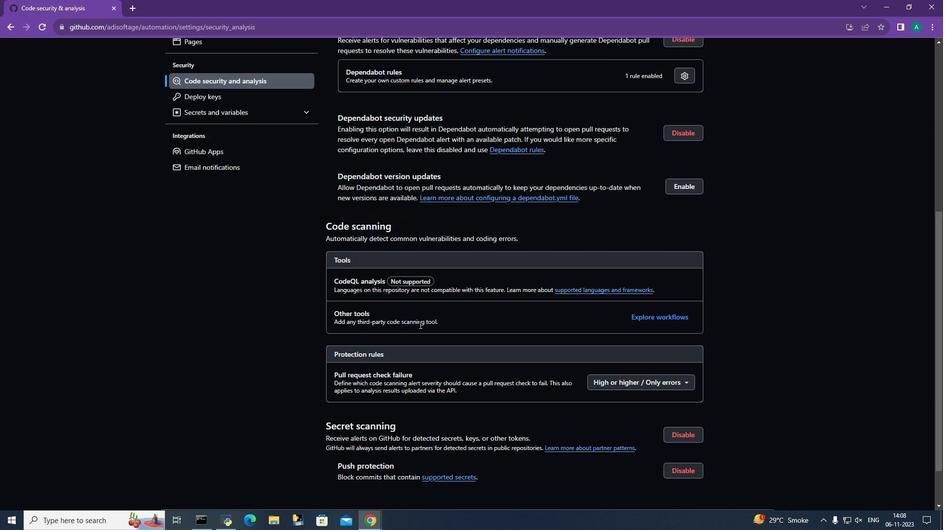 
Action: Mouse moved to (420, 324)
Screenshot: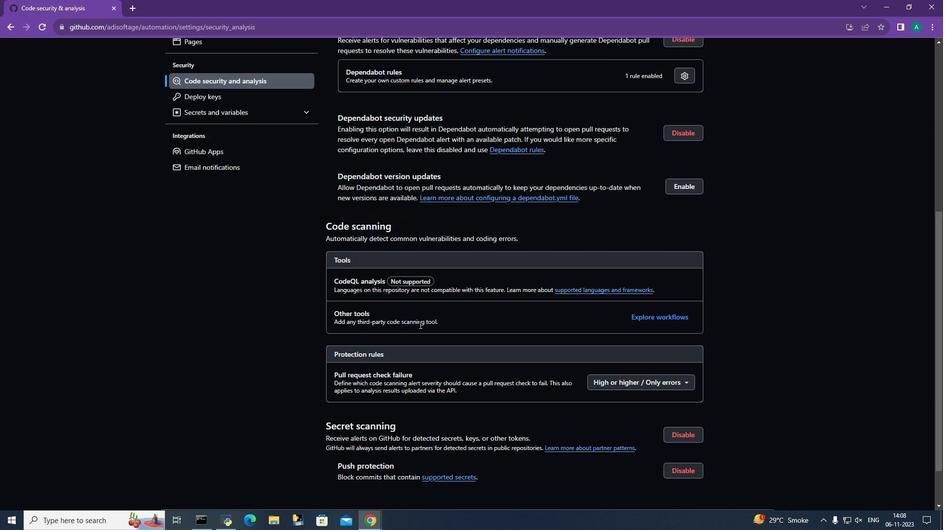 
Action: Mouse scrolled (420, 325) with delta (0, 0)
Screenshot: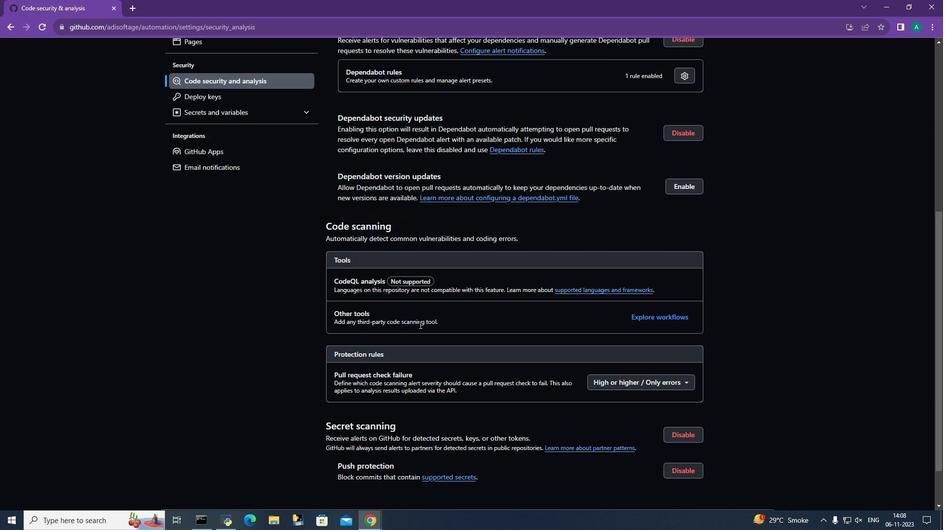 
Action: Mouse scrolled (420, 325) with delta (0, 0)
Screenshot: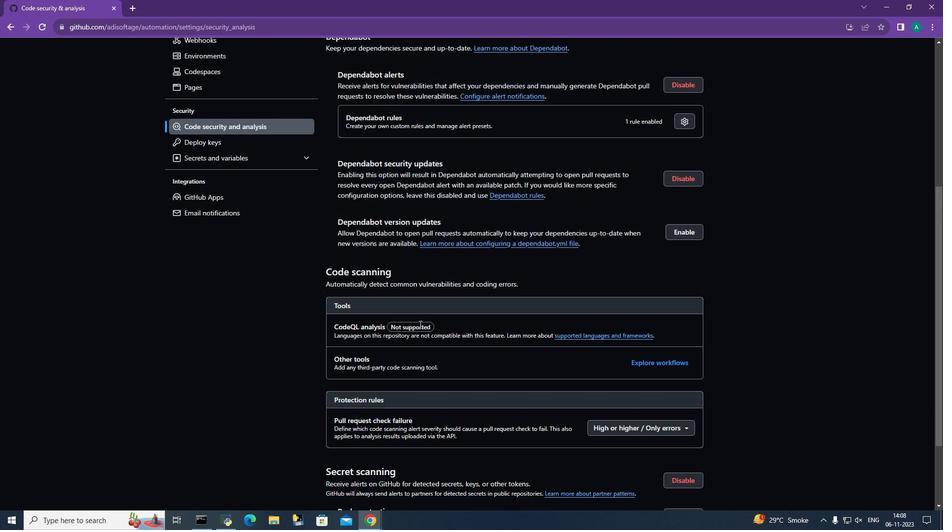 
Action: Mouse moved to (240, 186)
Screenshot: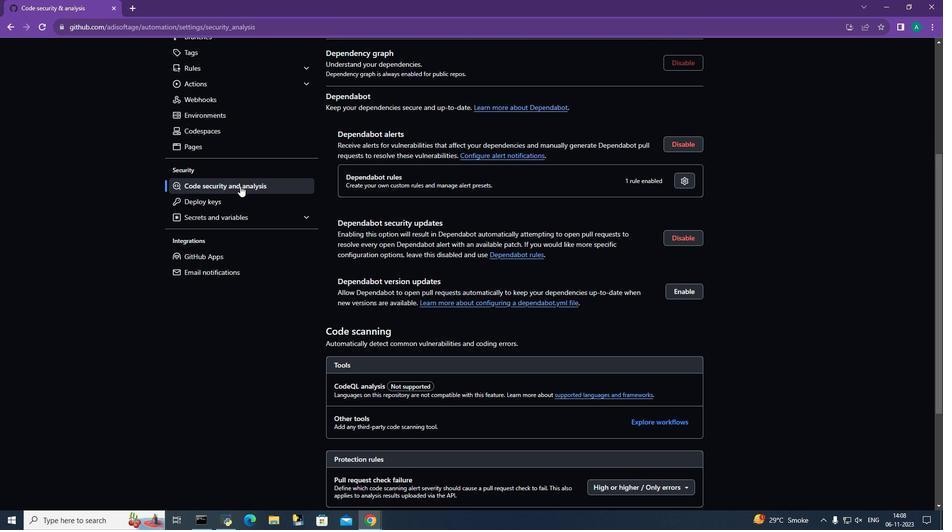 
Action: Mouse pressed left at (240, 186)
Screenshot: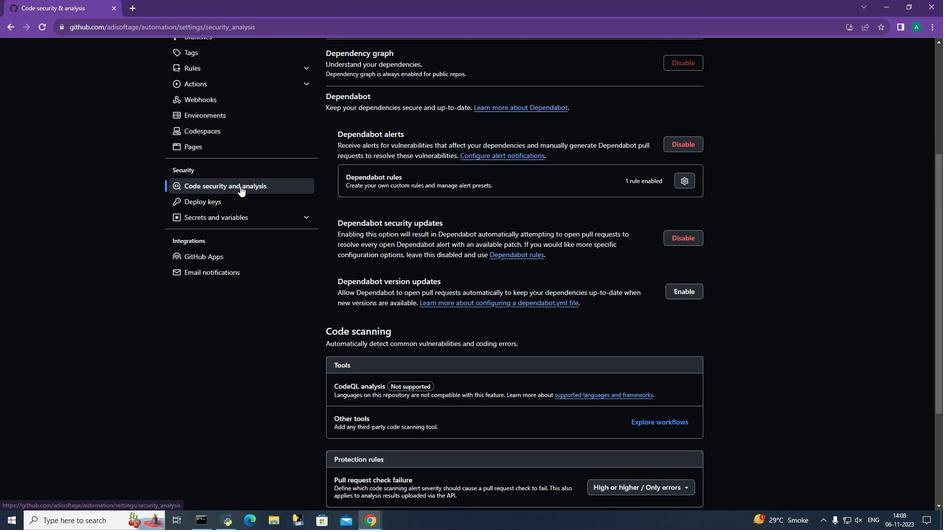 
Action: Mouse moved to (329, 211)
Screenshot: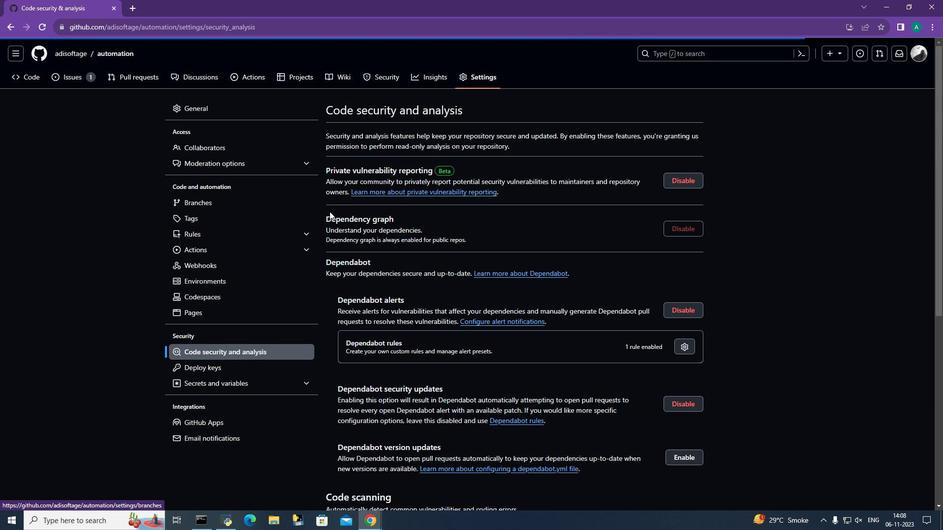 
Action: Mouse scrolled (329, 212) with delta (0, 0)
Screenshot: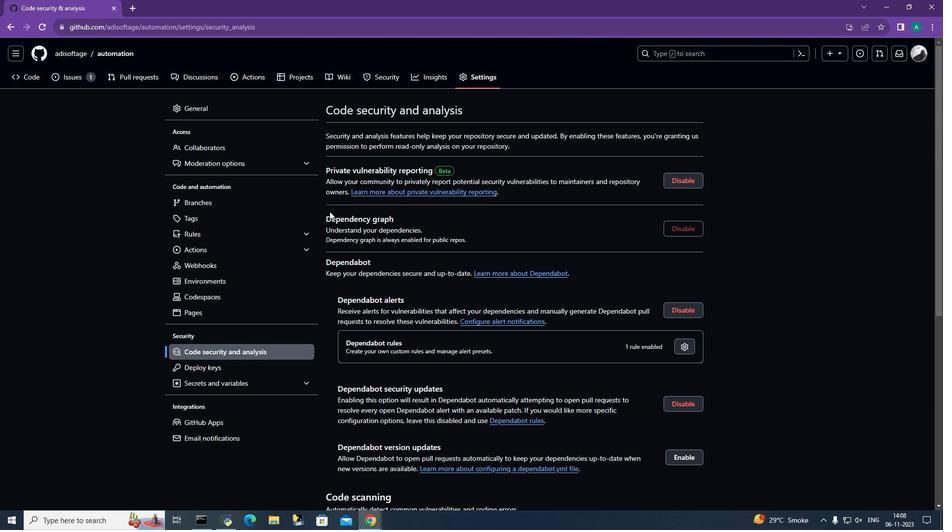
Action: Mouse moved to (322, 215)
Screenshot: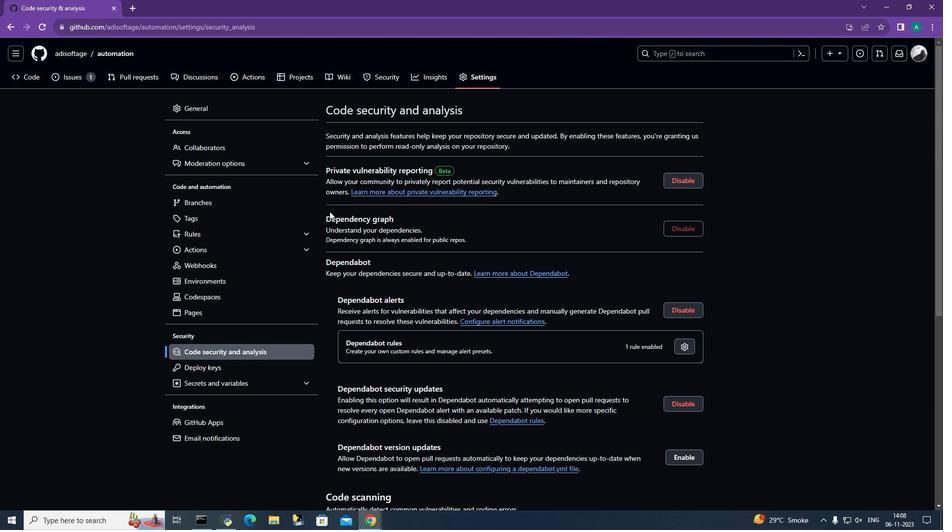 
